 Task: Look for space in Oumé, Ivory Coast from 15th August, 2023 to 20th August, 2023 for 1 adult in price range Rs.5000 to Rs.10000. Place can be private room with 1  bedroom having 1 bed and 1 bathroom. Property type can be house, flat, guest house, hotel. Booking option can be shelf check-in. Required host language is English.
Action: Mouse moved to (368, 68)
Screenshot: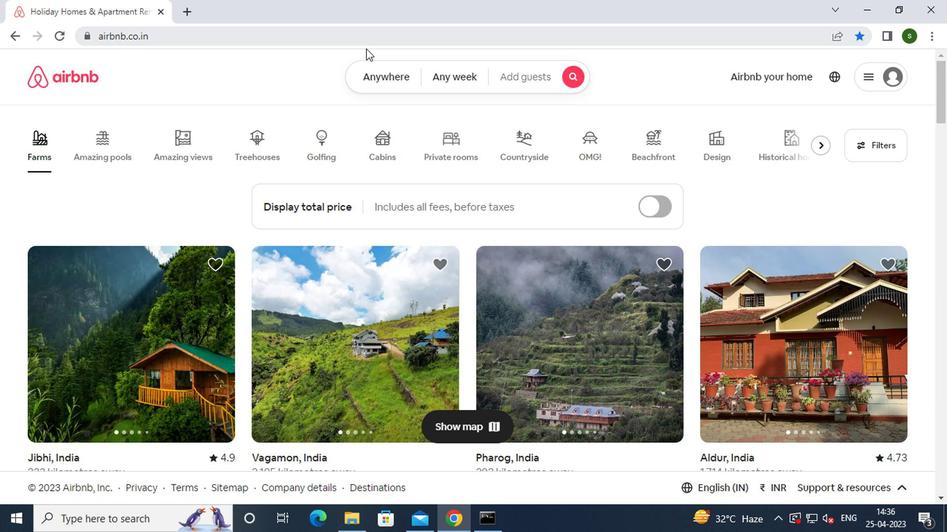 
Action: Mouse pressed left at (368, 68)
Screenshot: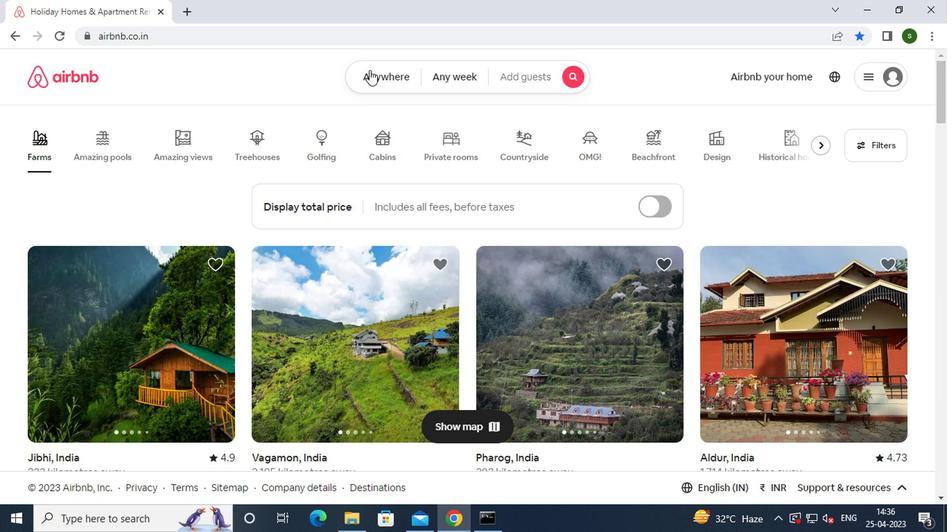 
Action: Mouse moved to (281, 119)
Screenshot: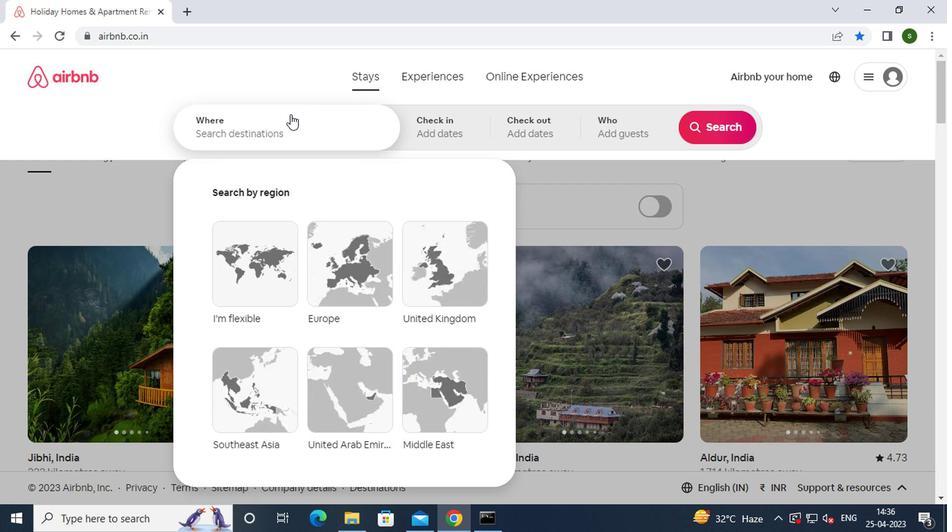 
Action: Mouse pressed left at (281, 119)
Screenshot: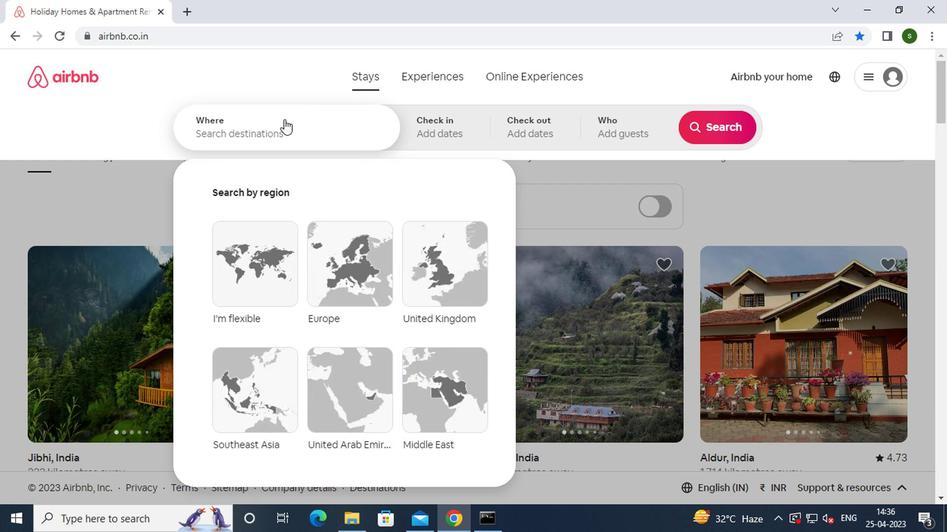 
Action: Key pressed o<Key.caps_lock>ume,<Key.space><Key.caps_lock>i<Key.caps_lock>vo
Screenshot: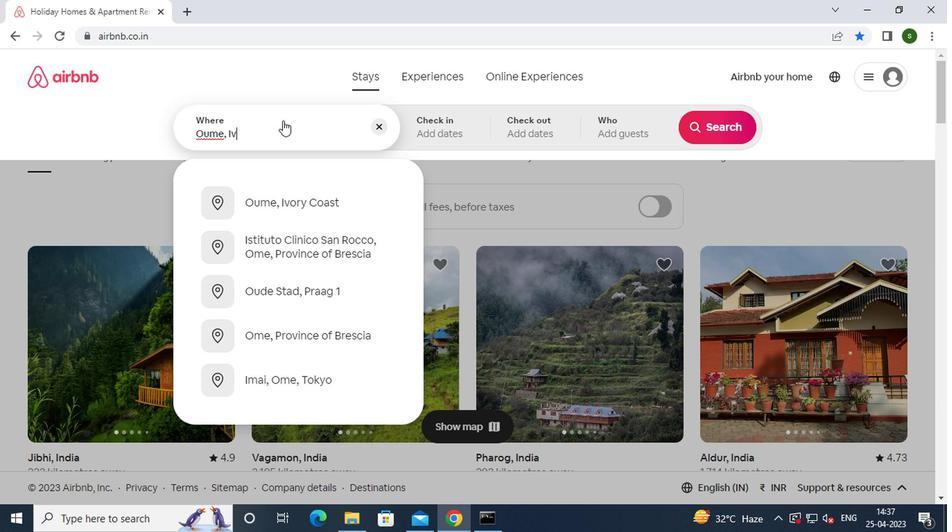 
Action: Mouse moved to (330, 195)
Screenshot: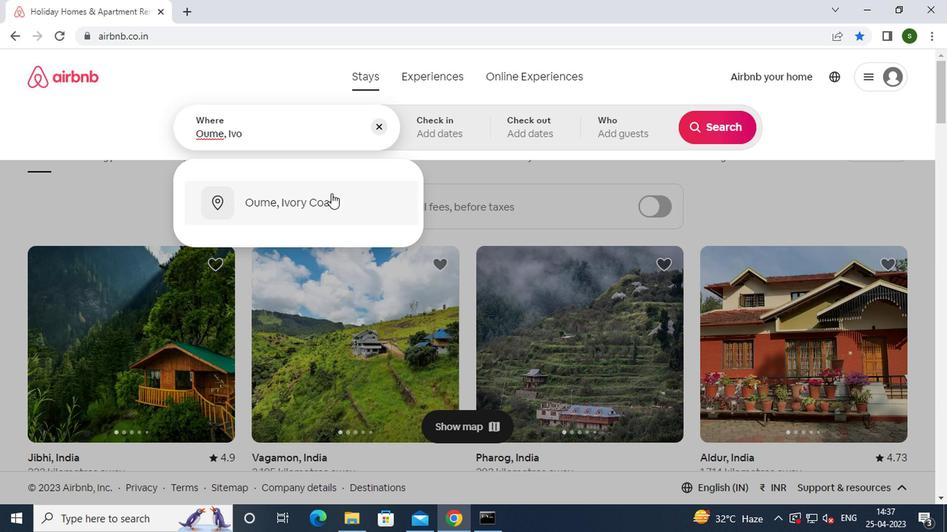 
Action: Mouse pressed left at (330, 195)
Screenshot: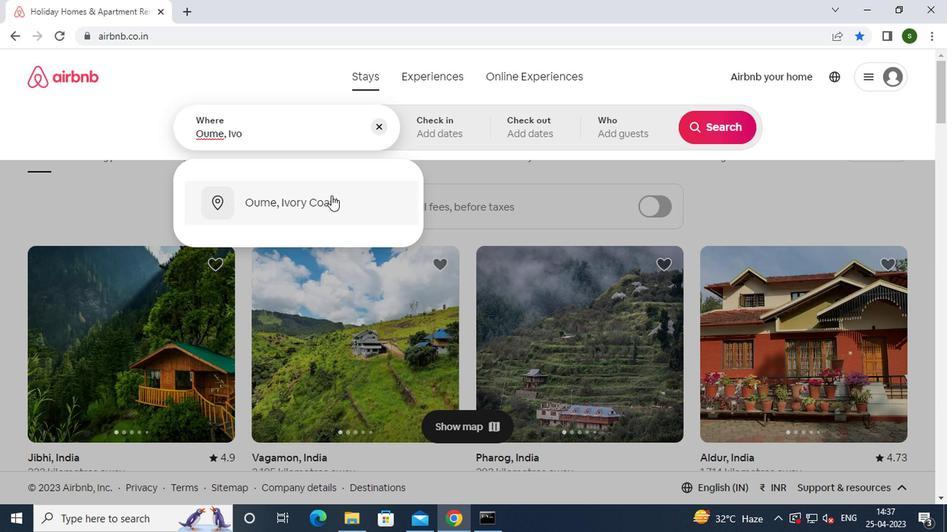 
Action: Mouse moved to (700, 242)
Screenshot: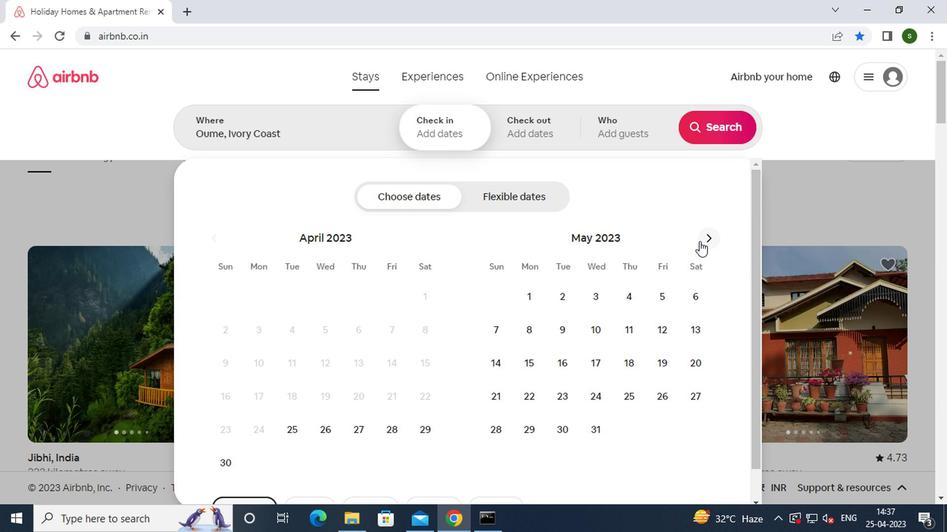 
Action: Mouse pressed left at (700, 242)
Screenshot: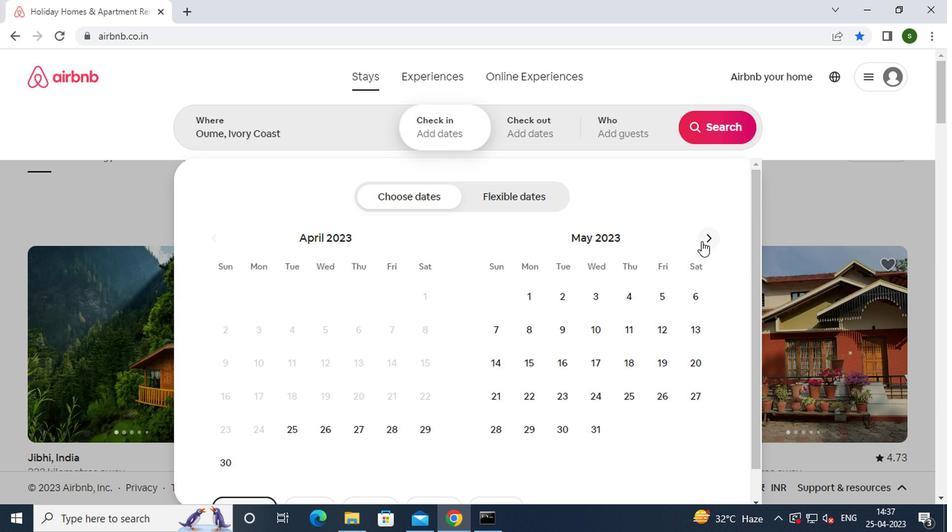 
Action: Mouse pressed left at (700, 242)
Screenshot: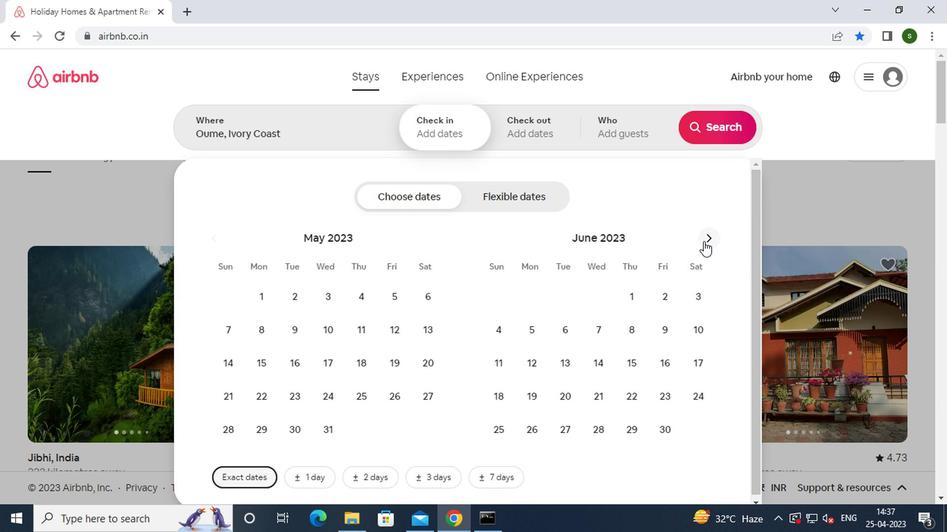 
Action: Mouse pressed left at (700, 242)
Screenshot: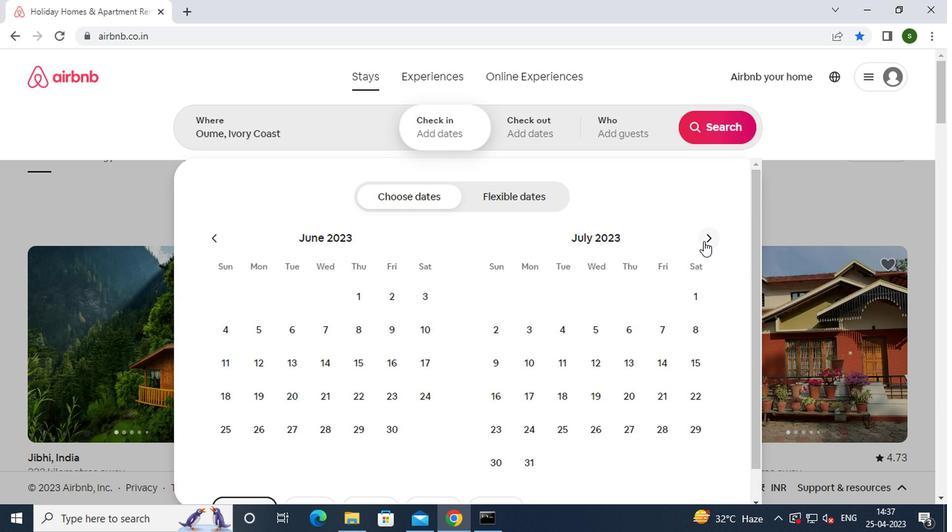 
Action: Mouse moved to (553, 349)
Screenshot: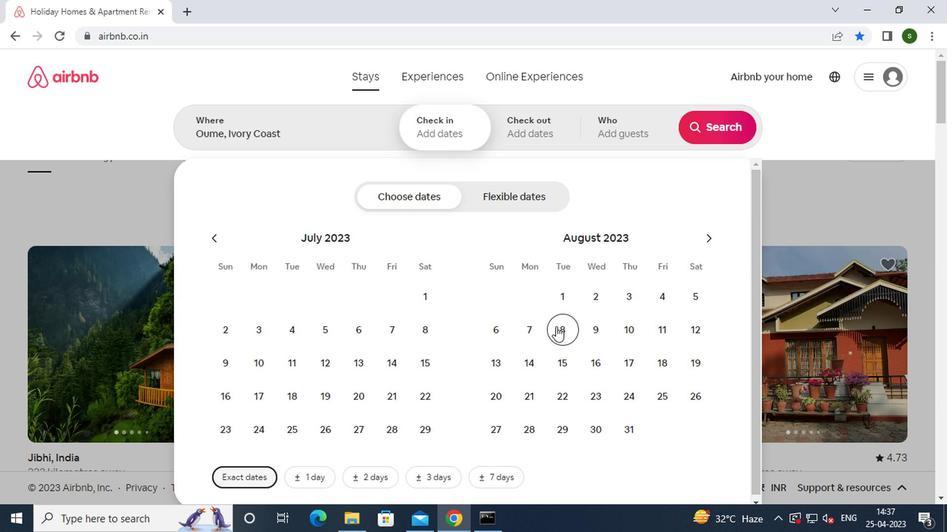 
Action: Mouse pressed left at (553, 349)
Screenshot: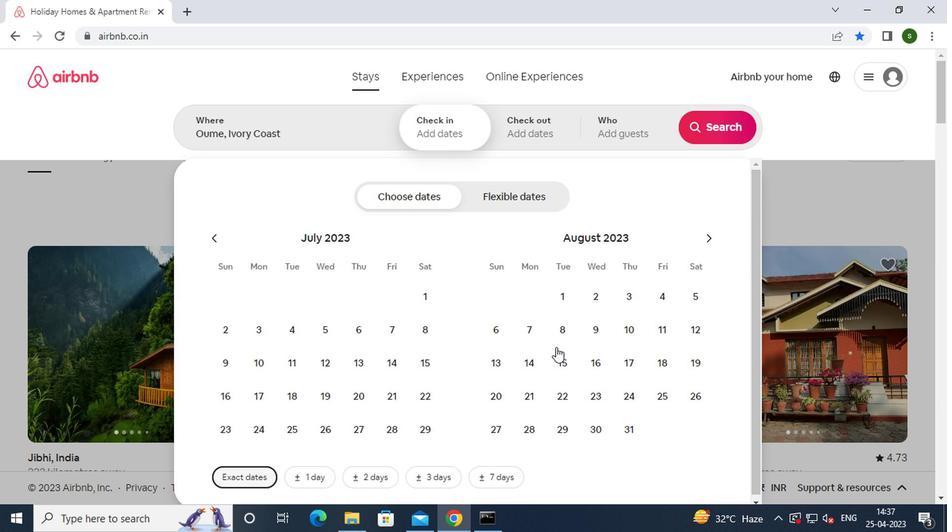 
Action: Mouse moved to (555, 358)
Screenshot: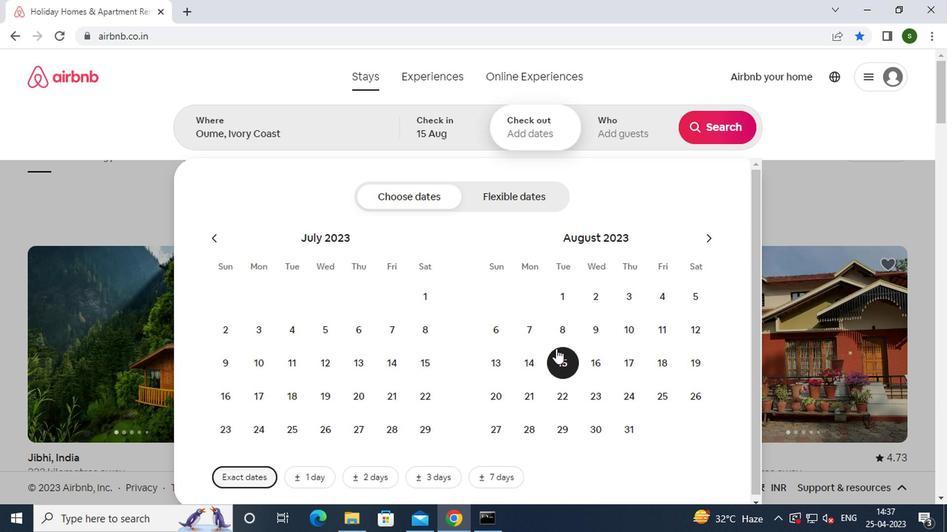 
Action: Mouse pressed left at (555, 358)
Screenshot: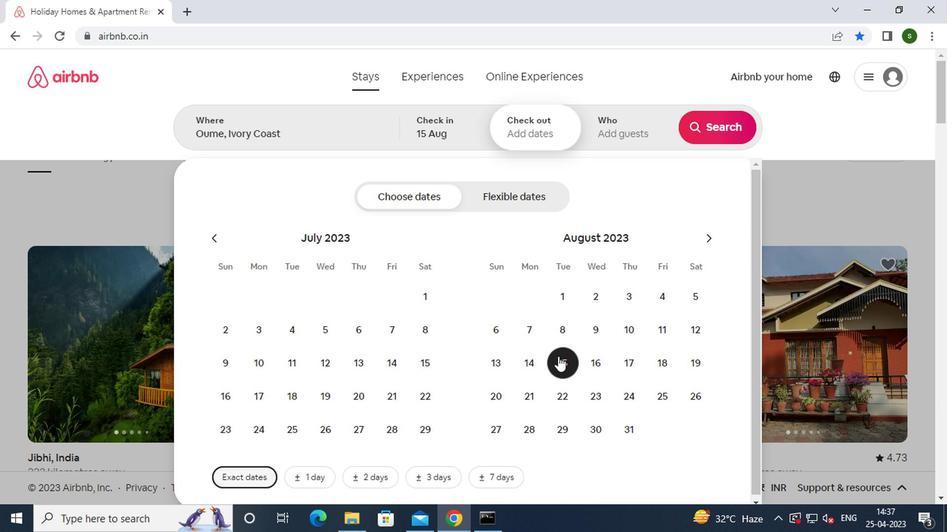 
Action: Mouse moved to (497, 392)
Screenshot: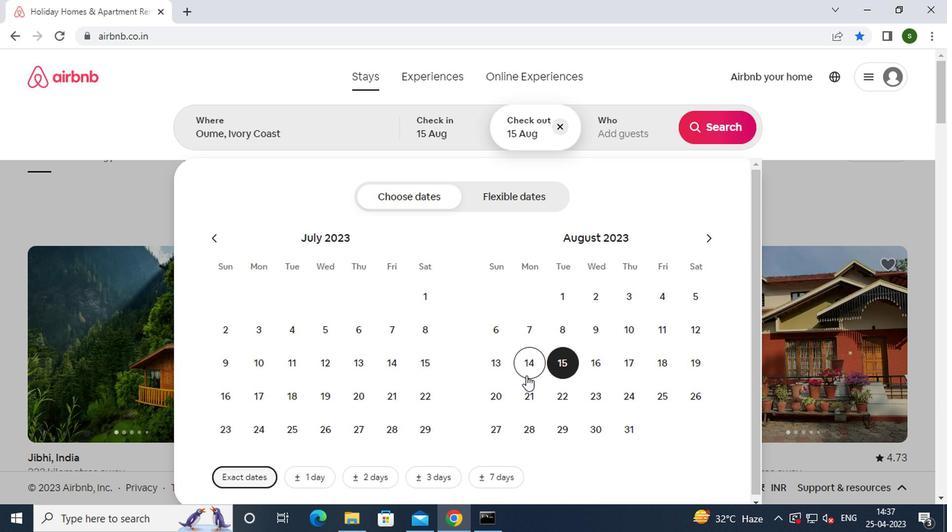 
Action: Mouse pressed left at (497, 392)
Screenshot: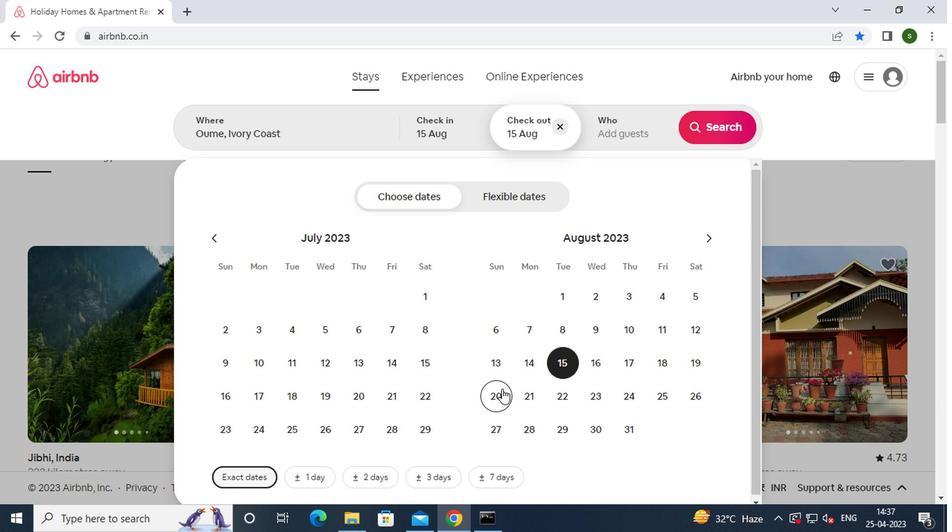 
Action: Mouse moved to (623, 131)
Screenshot: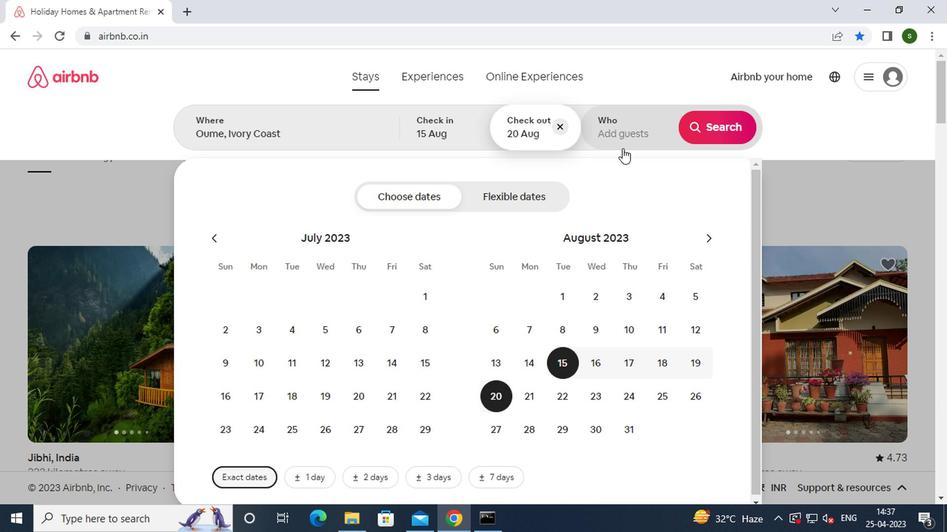 
Action: Mouse pressed left at (623, 131)
Screenshot: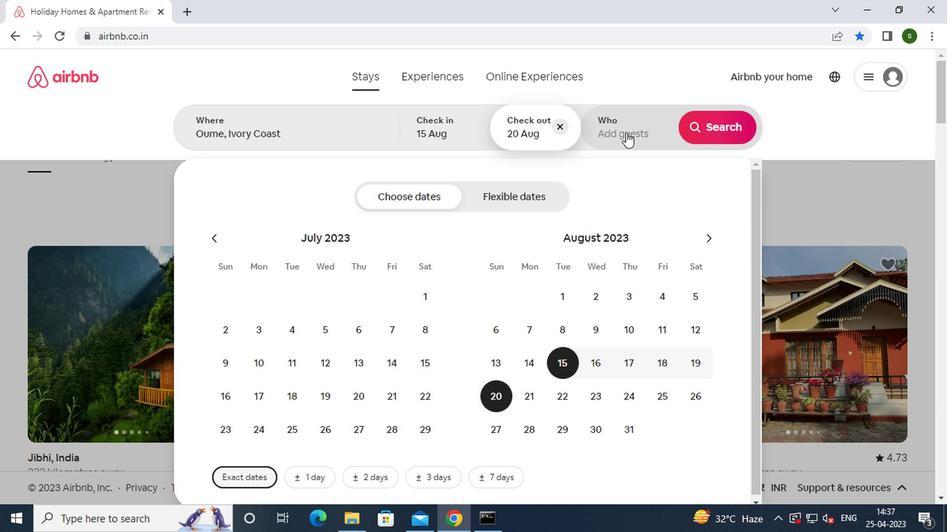 
Action: Mouse moved to (722, 206)
Screenshot: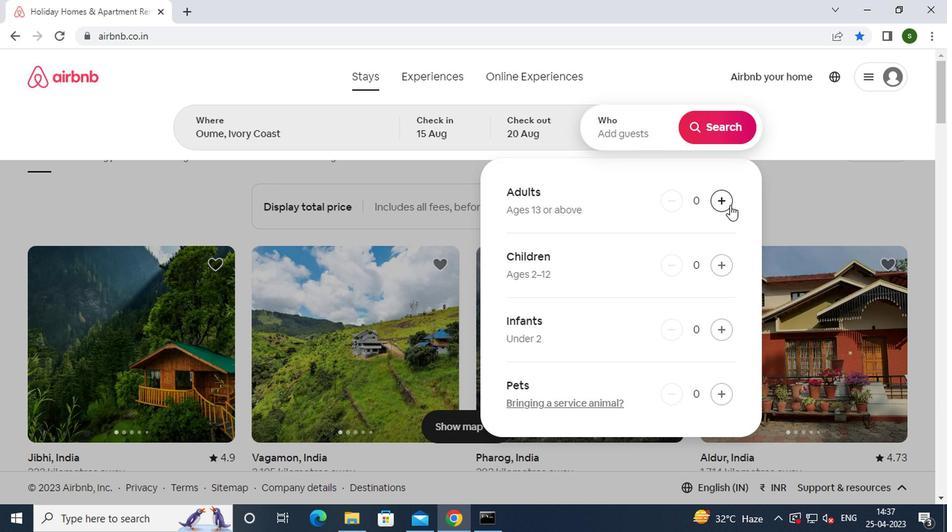 
Action: Mouse pressed left at (722, 206)
Screenshot: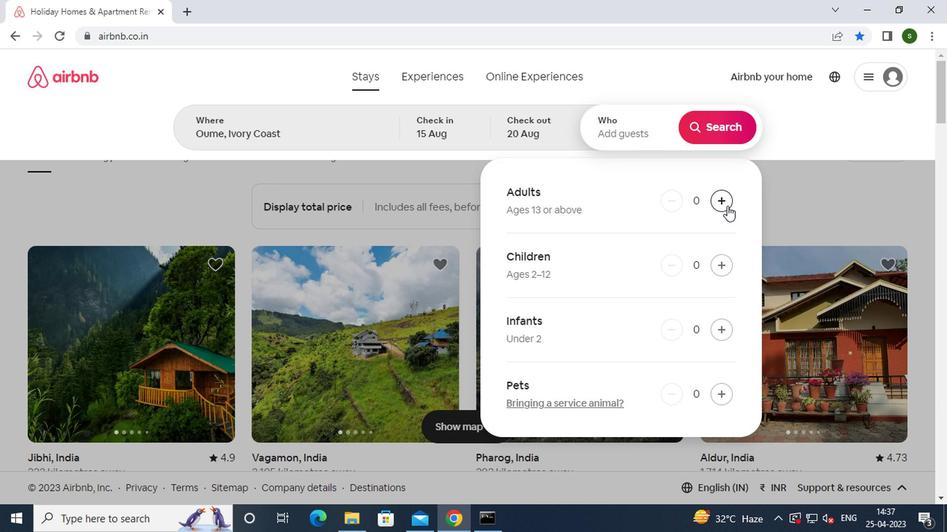 
Action: Mouse moved to (717, 117)
Screenshot: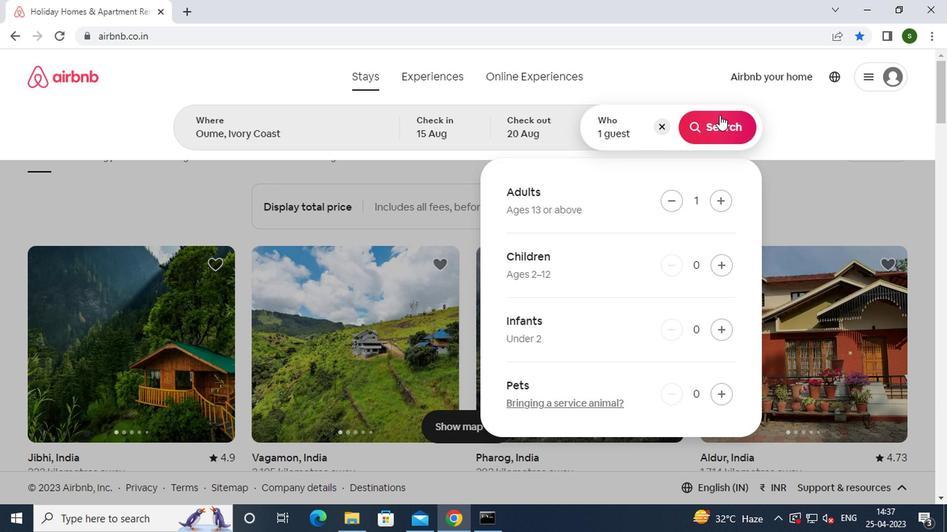 
Action: Mouse pressed left at (717, 117)
Screenshot: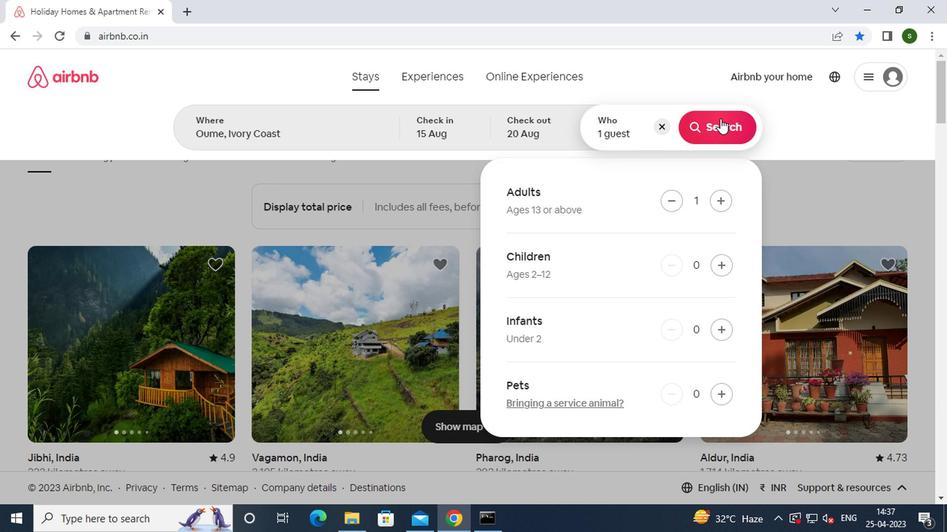 
Action: Mouse moved to (874, 126)
Screenshot: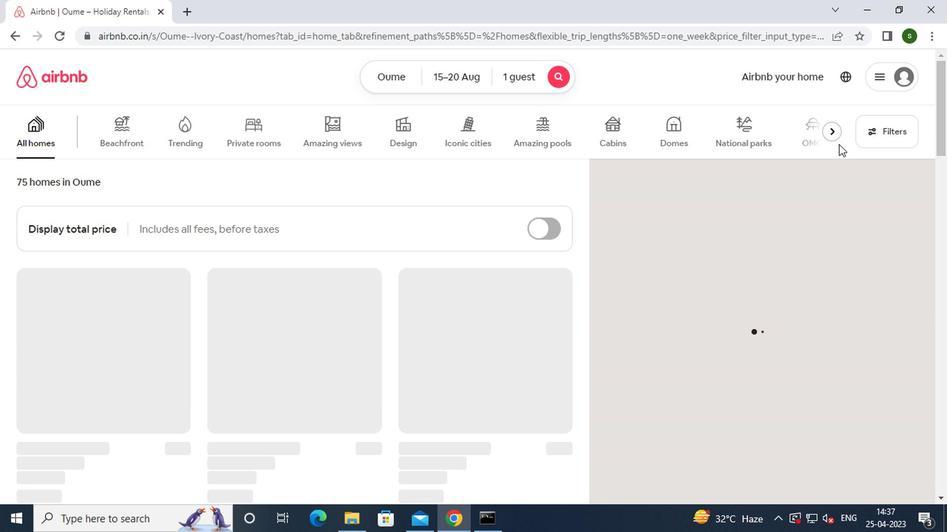 
Action: Mouse pressed left at (874, 126)
Screenshot: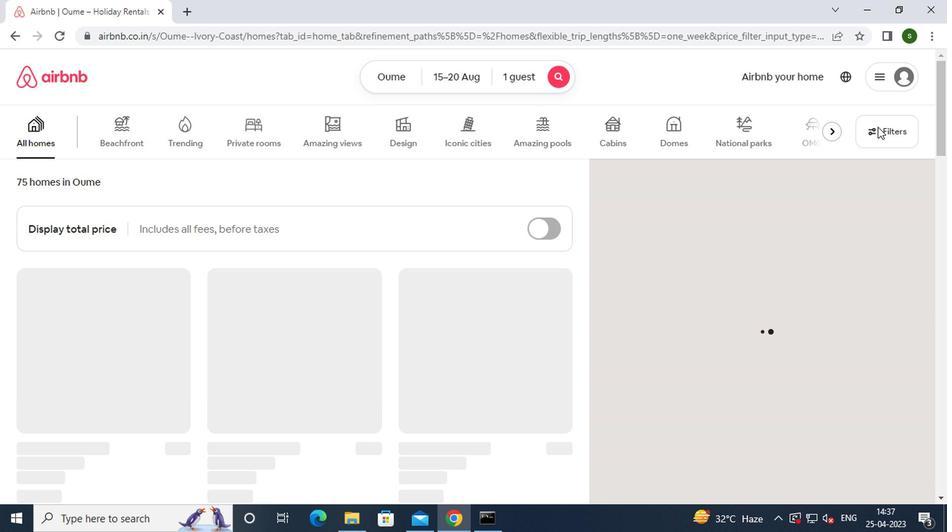 
Action: Mouse moved to (300, 317)
Screenshot: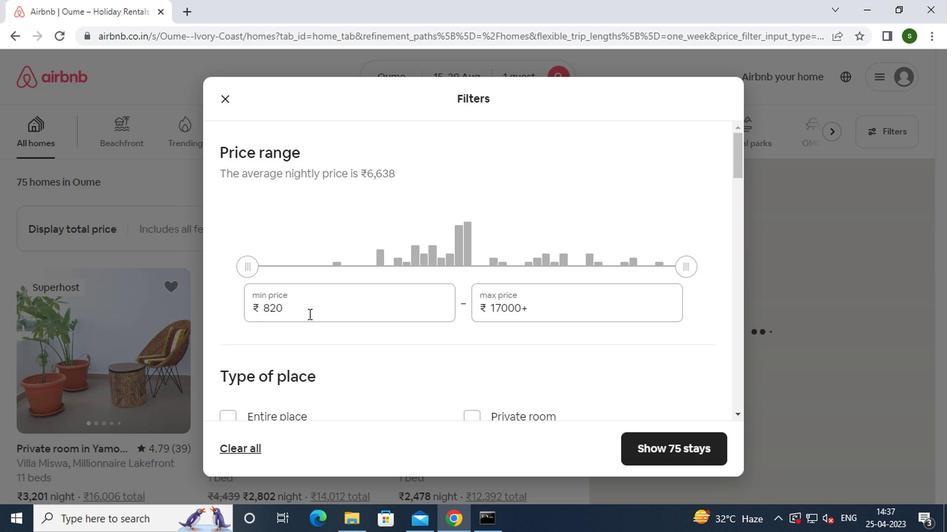 
Action: Mouse pressed left at (300, 317)
Screenshot: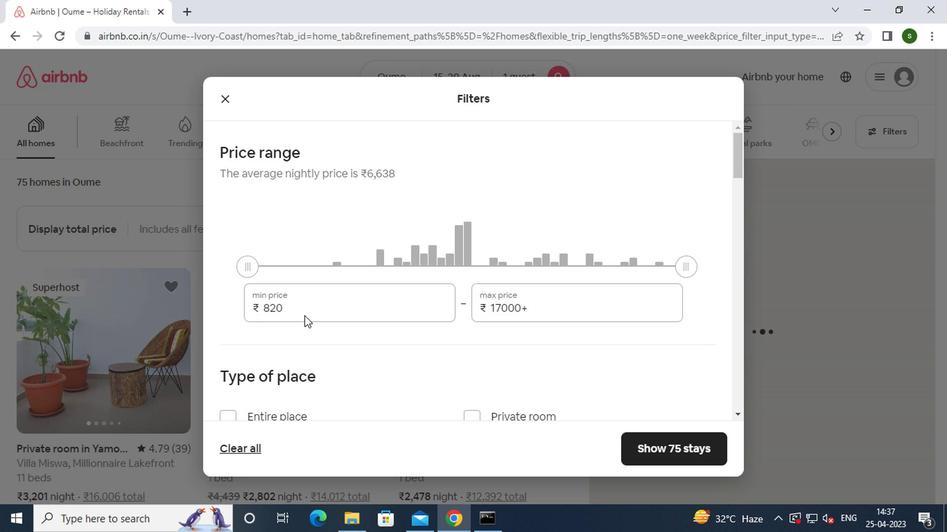 
Action: Mouse moved to (299, 317)
Screenshot: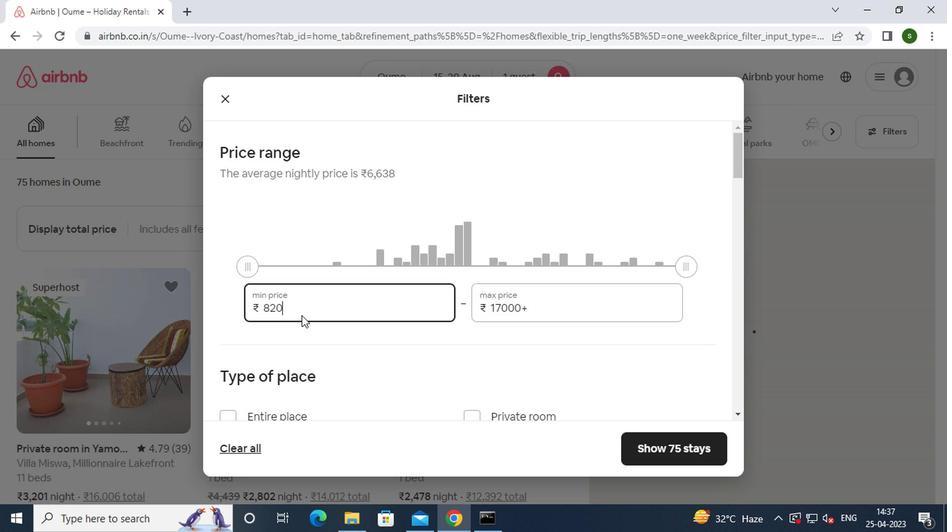 
Action: Key pressed <Key.backspace><Key.backspace><Key.backspace><Key.backspace><Key.backspace><Key.backspace><Key.backspace><Key.backspace>5000
Screenshot: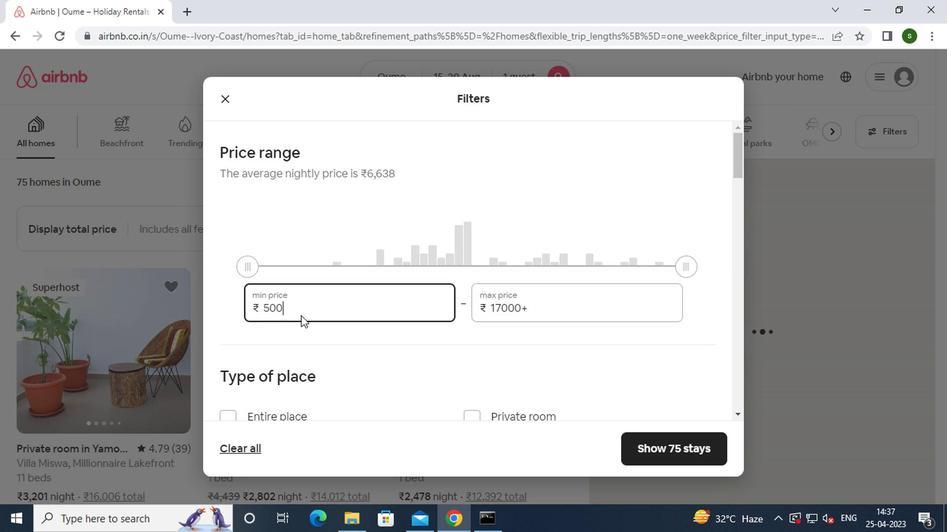 
Action: Mouse moved to (533, 308)
Screenshot: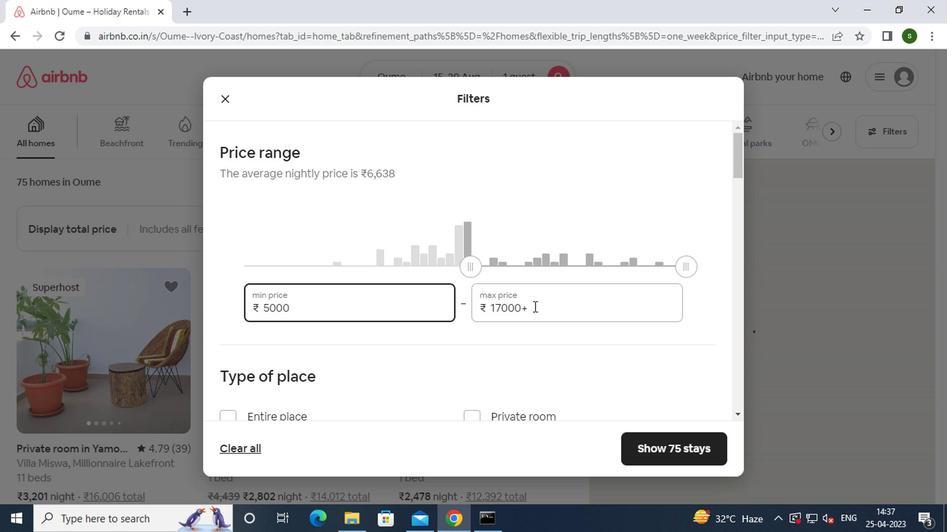 
Action: Mouse pressed left at (533, 308)
Screenshot: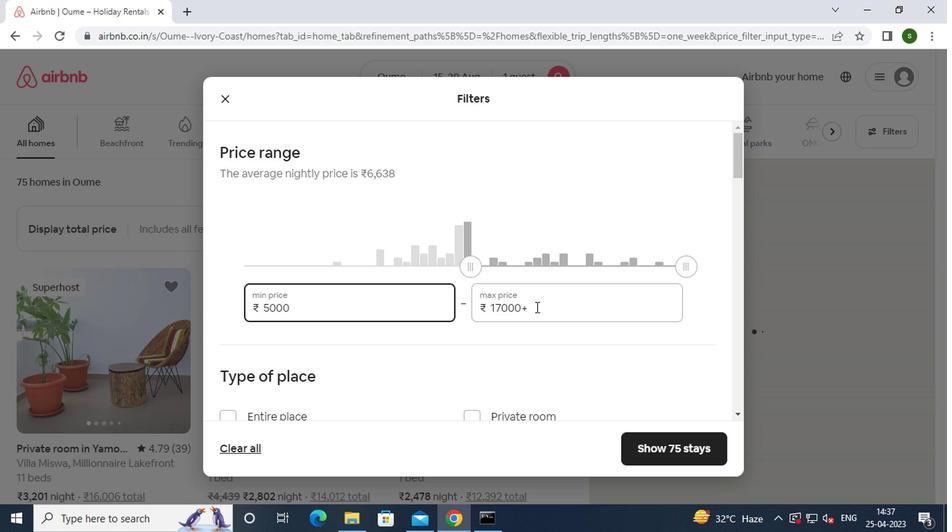 
Action: Key pressed <Key.backspace><Key.backspace><Key.backspace><Key.backspace><Key.backspace><Key.backspace><Key.backspace><Key.backspace><Key.backspace><Key.backspace><Key.backspace>10000
Screenshot: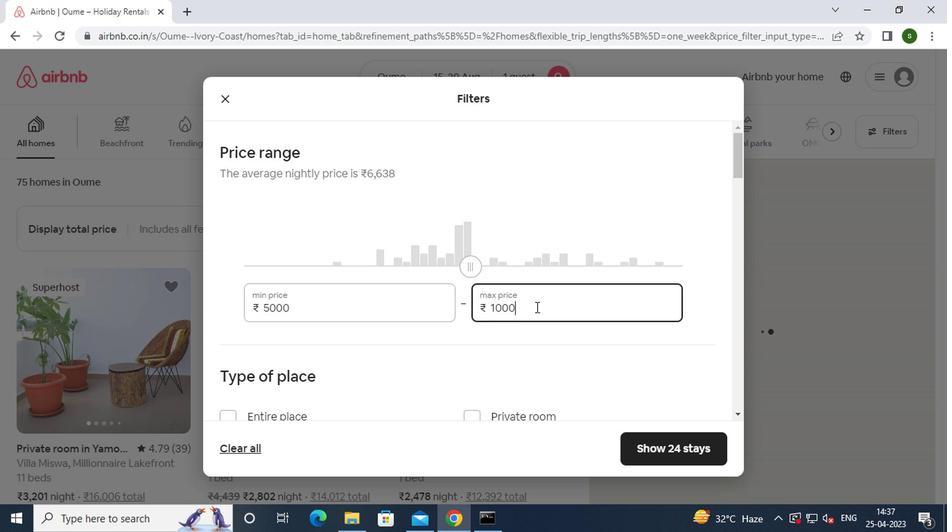 
Action: Mouse moved to (282, 396)
Screenshot: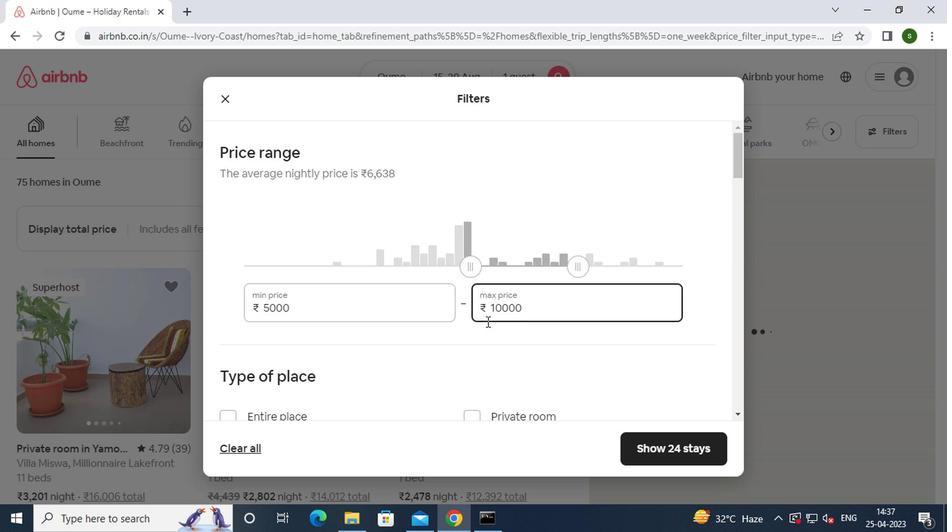 
Action: Mouse scrolled (282, 395) with delta (0, 0)
Screenshot: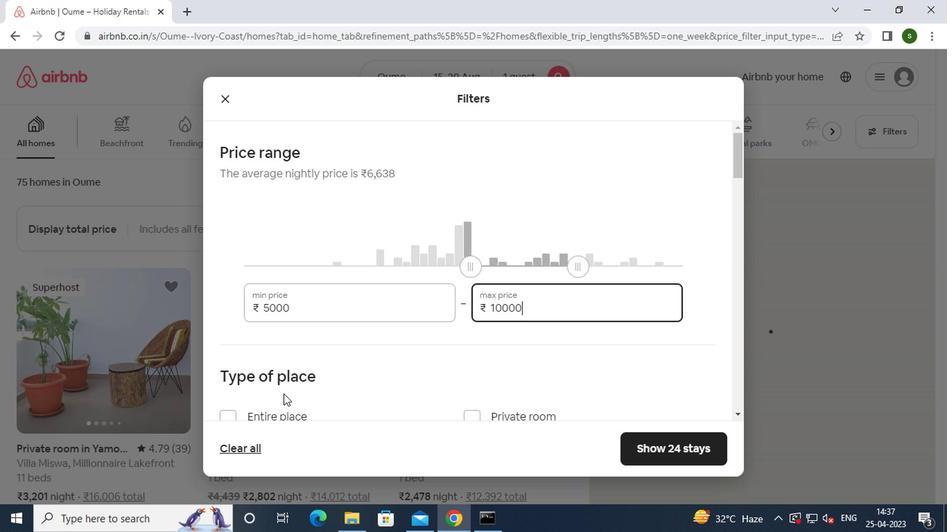 
Action: Mouse scrolled (282, 395) with delta (0, 0)
Screenshot: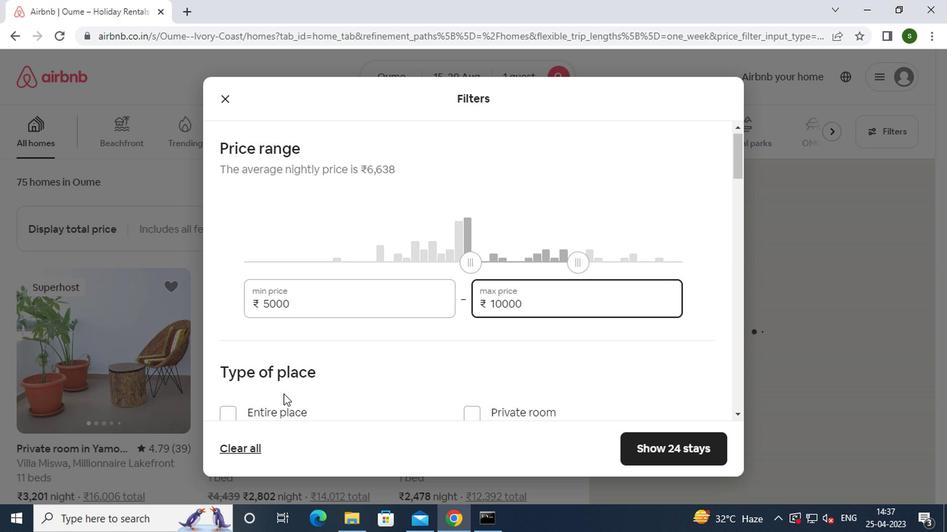 
Action: Mouse moved to (470, 285)
Screenshot: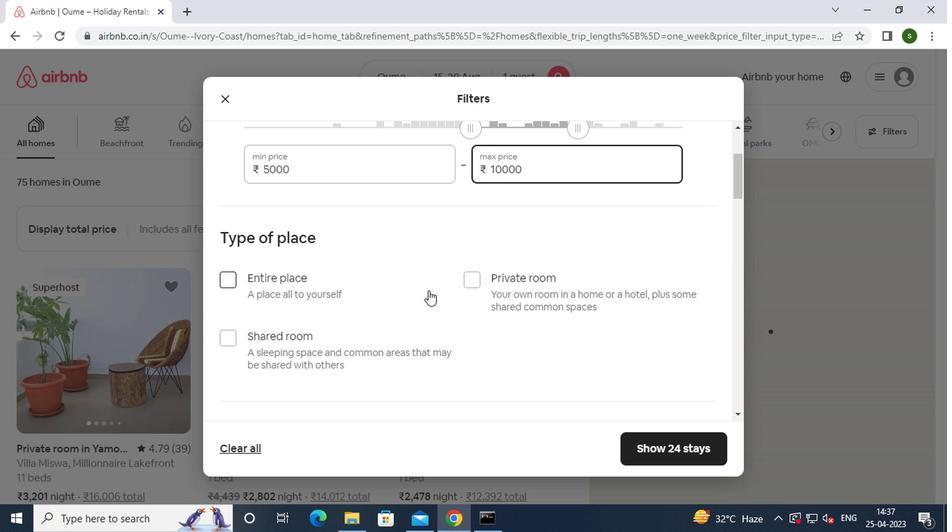 
Action: Mouse pressed left at (470, 285)
Screenshot: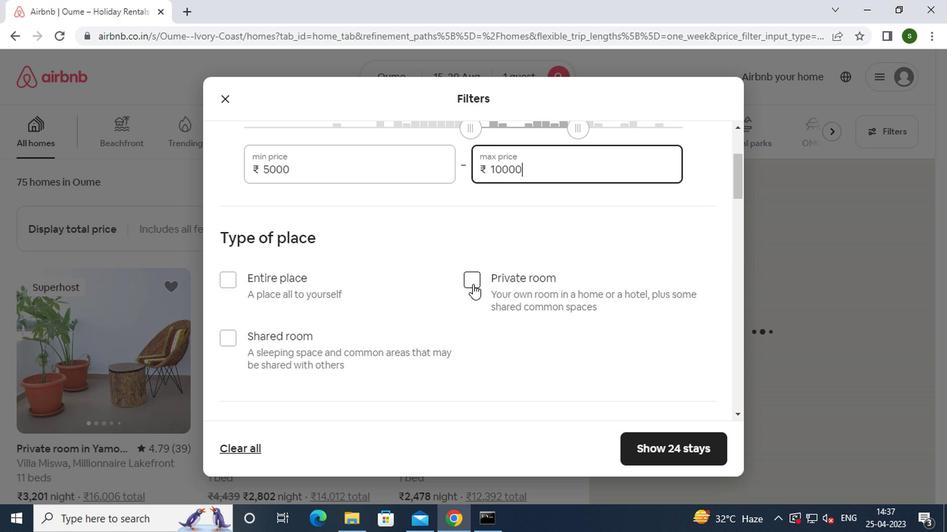 
Action: Mouse moved to (406, 305)
Screenshot: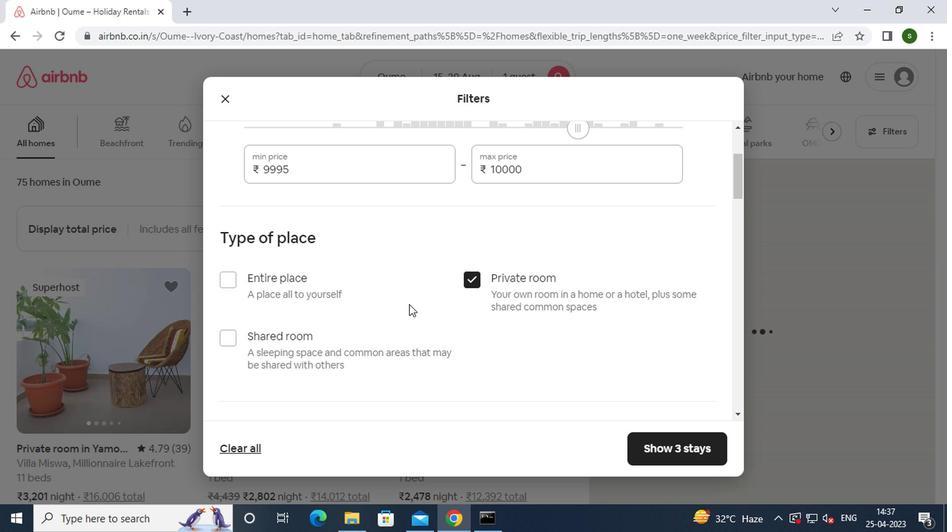 
Action: Mouse scrolled (406, 305) with delta (0, 0)
Screenshot: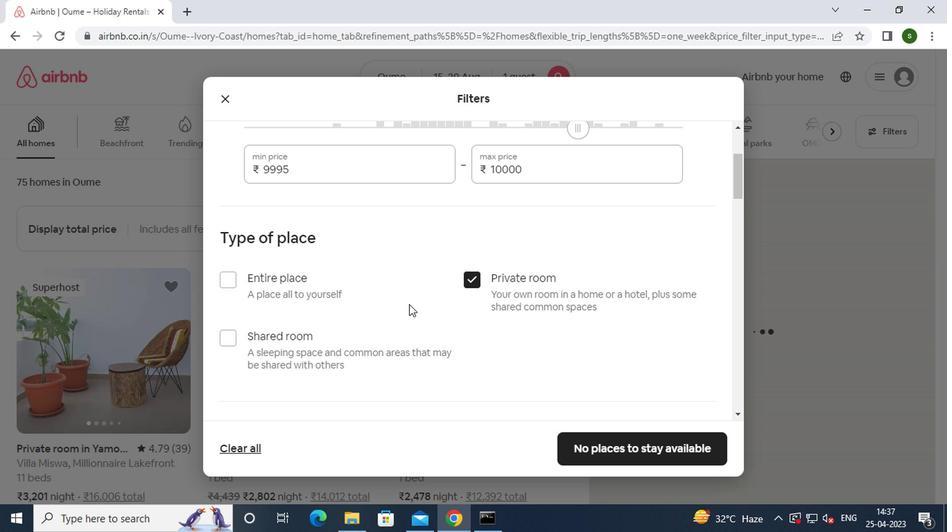 
Action: Mouse scrolled (406, 305) with delta (0, 0)
Screenshot: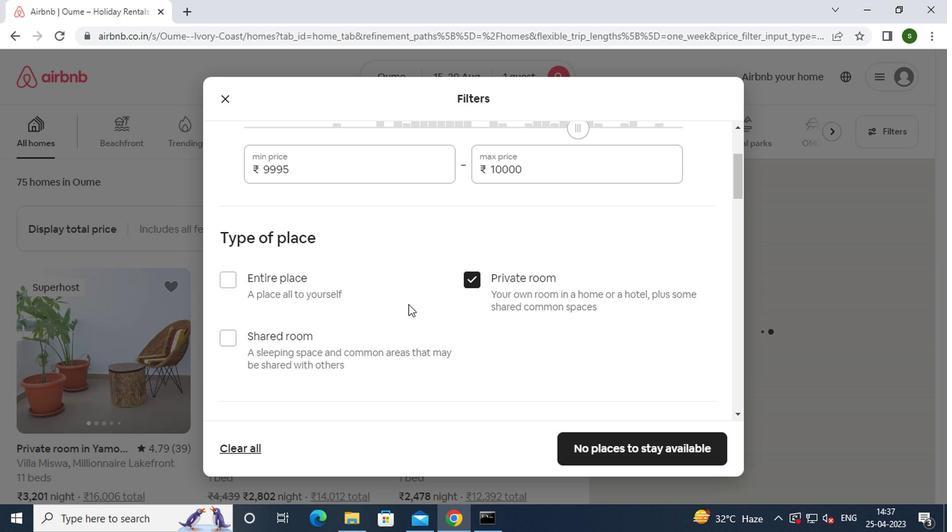 
Action: Mouse scrolled (406, 305) with delta (0, 0)
Screenshot: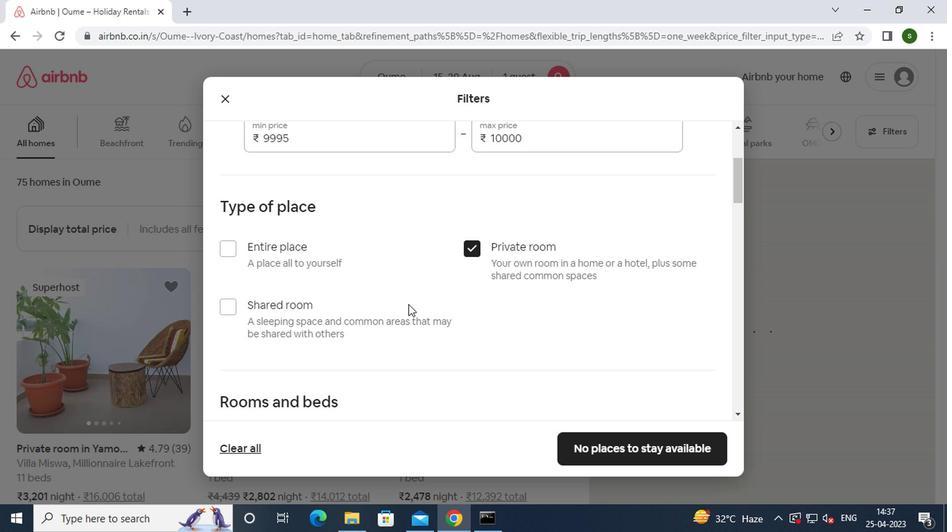 
Action: Mouse scrolled (406, 305) with delta (0, 0)
Screenshot: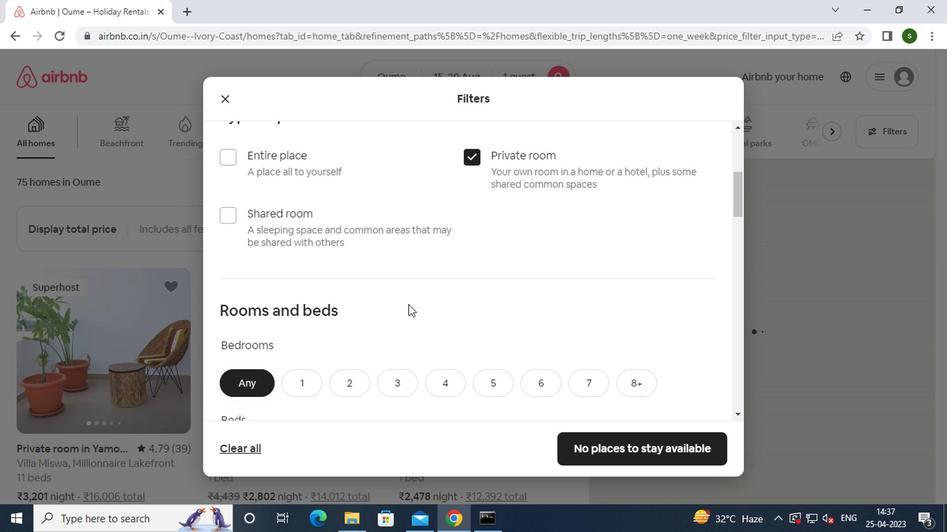 
Action: Mouse moved to (299, 234)
Screenshot: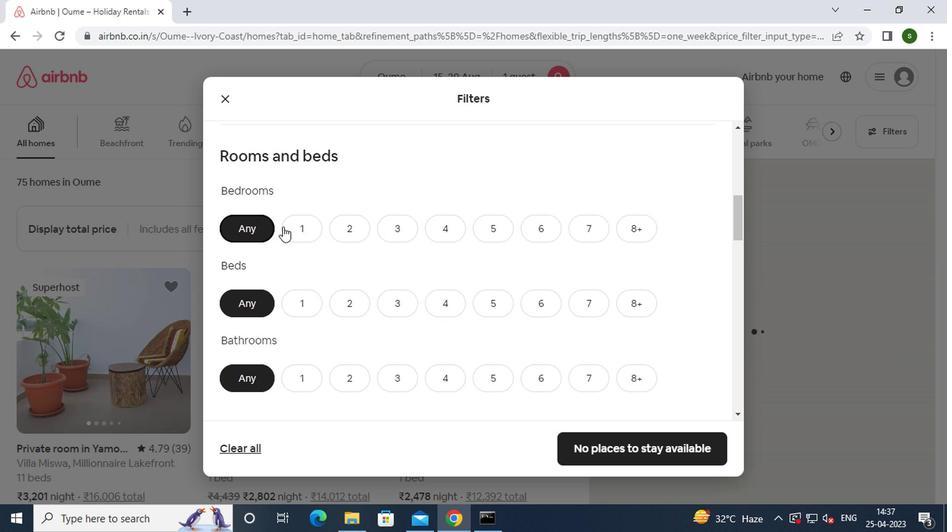 
Action: Mouse pressed left at (299, 234)
Screenshot: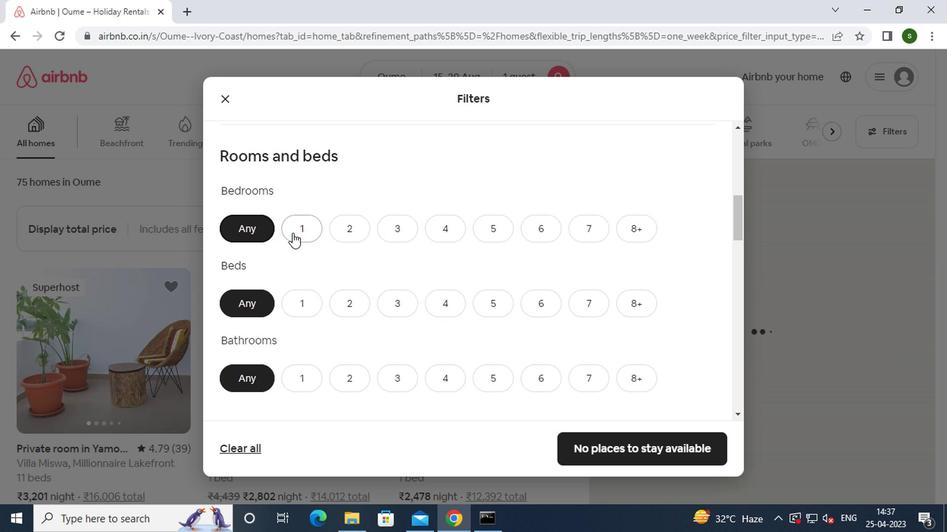 
Action: Mouse moved to (297, 304)
Screenshot: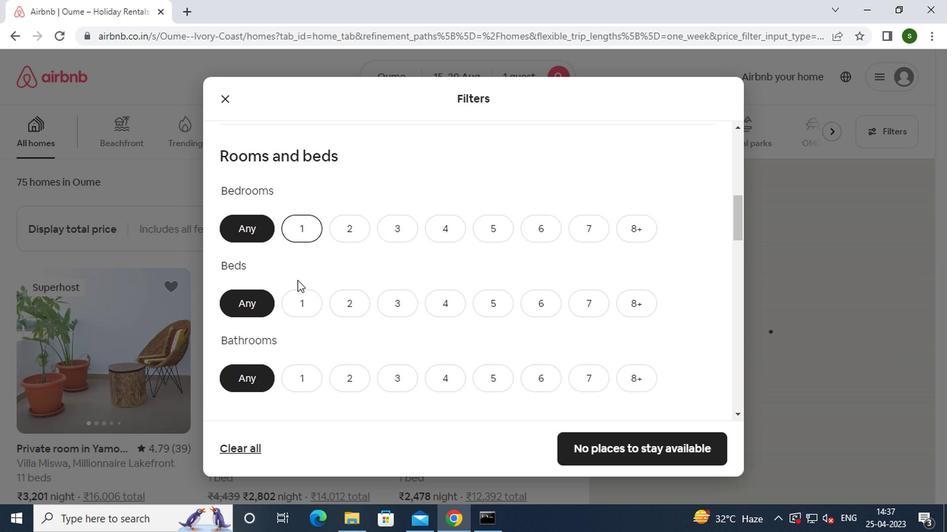 
Action: Mouse pressed left at (297, 304)
Screenshot: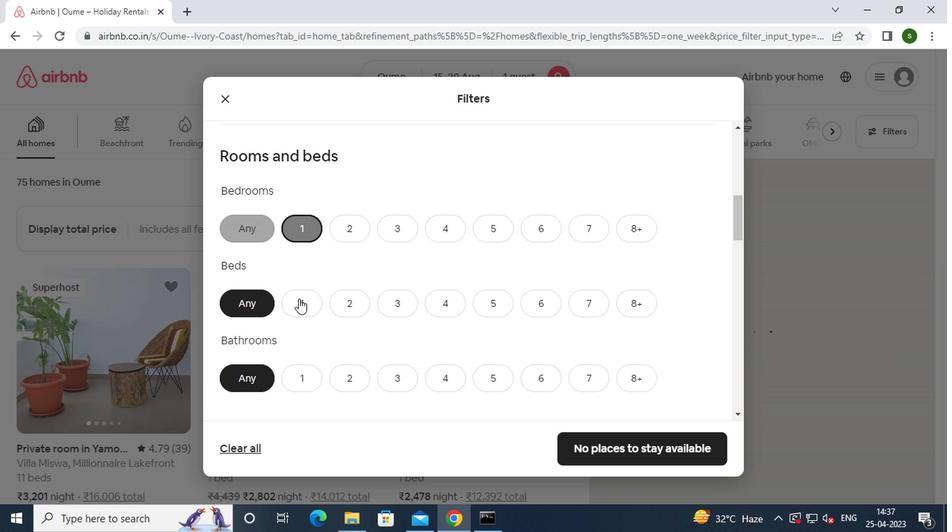 
Action: Mouse moved to (304, 391)
Screenshot: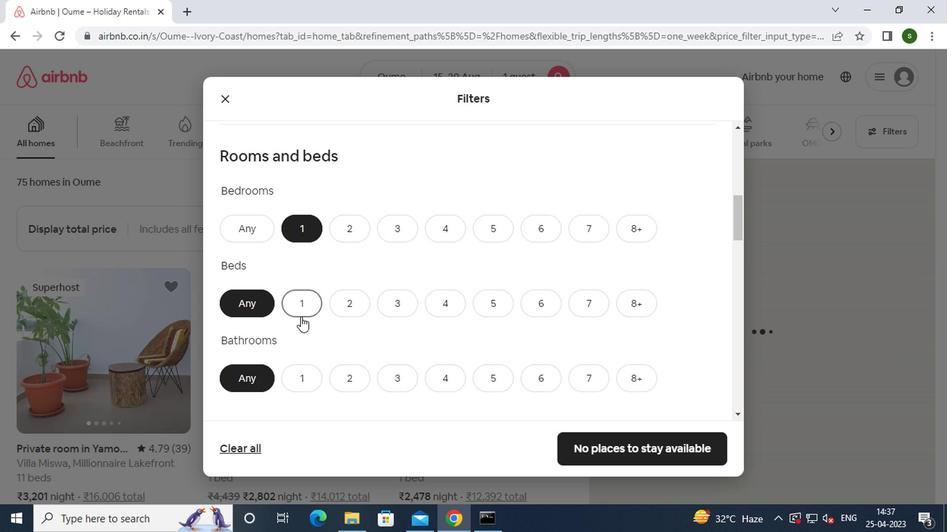 
Action: Mouse pressed left at (304, 391)
Screenshot: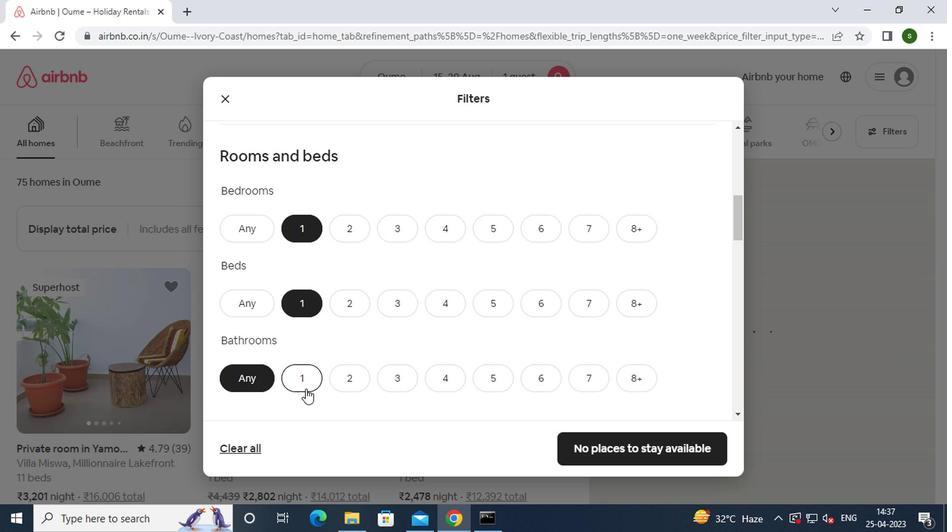 
Action: Mouse moved to (352, 340)
Screenshot: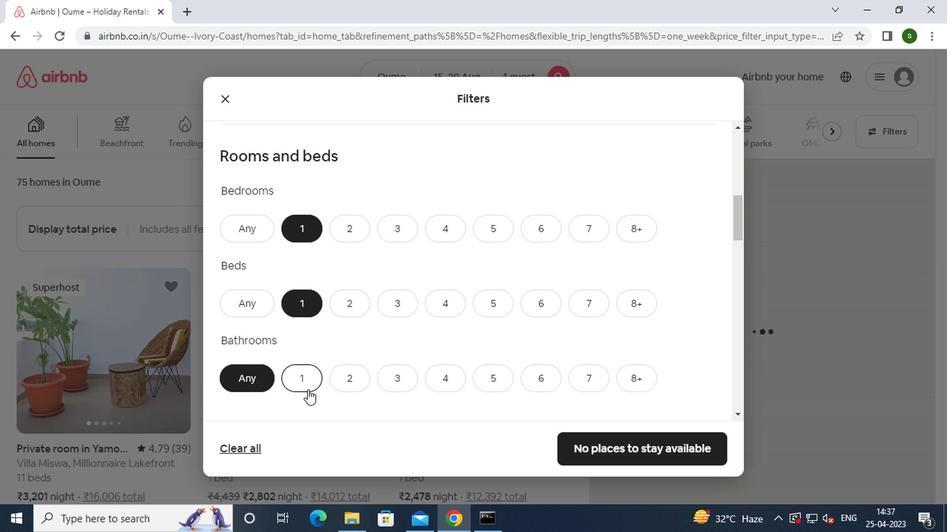 
Action: Mouse scrolled (352, 339) with delta (0, 0)
Screenshot: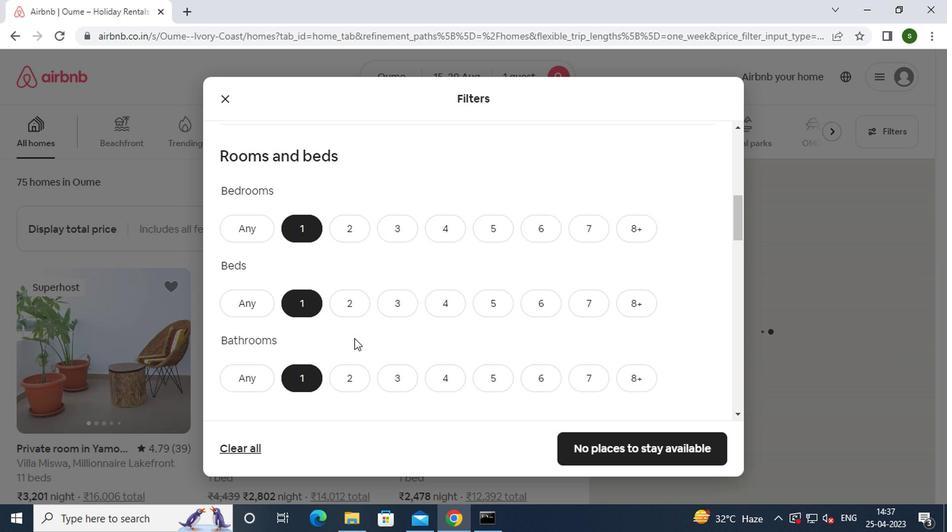 
Action: Mouse scrolled (352, 339) with delta (0, 0)
Screenshot: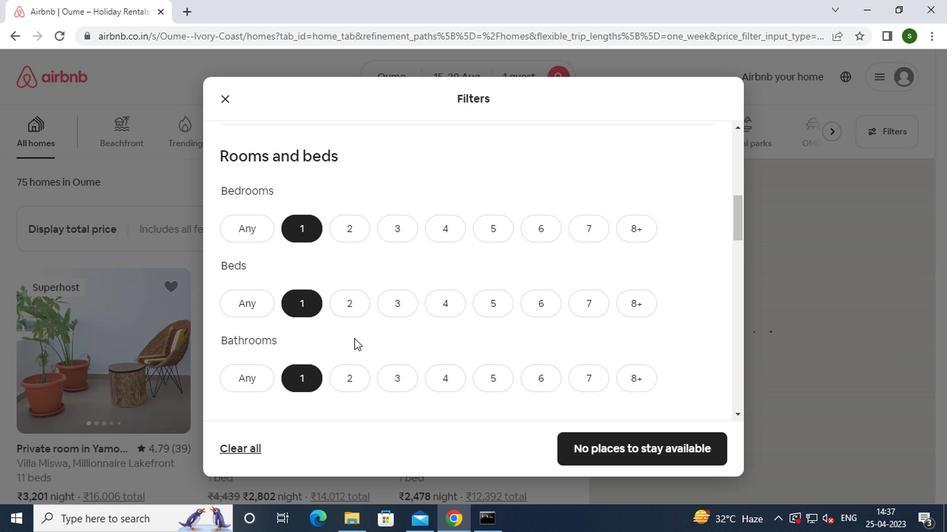 
Action: Mouse scrolled (352, 339) with delta (0, 0)
Screenshot: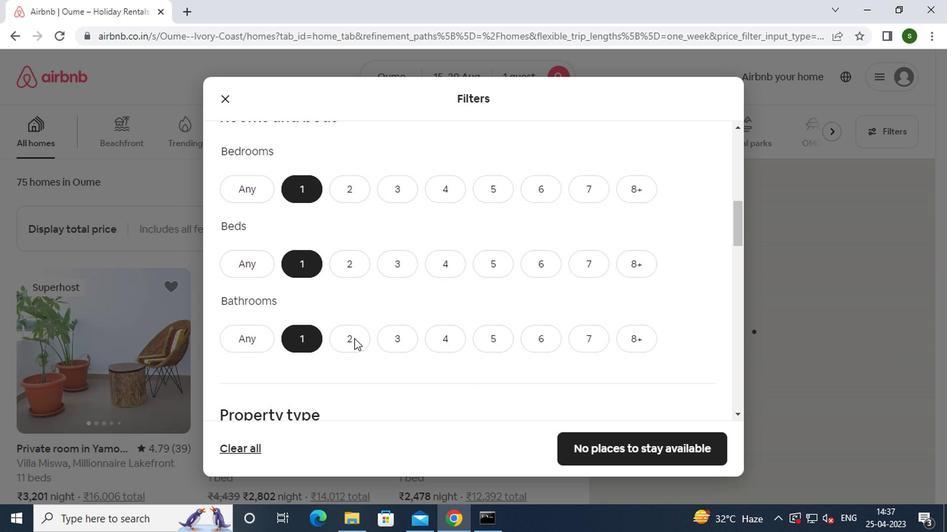 
Action: Mouse moved to (307, 319)
Screenshot: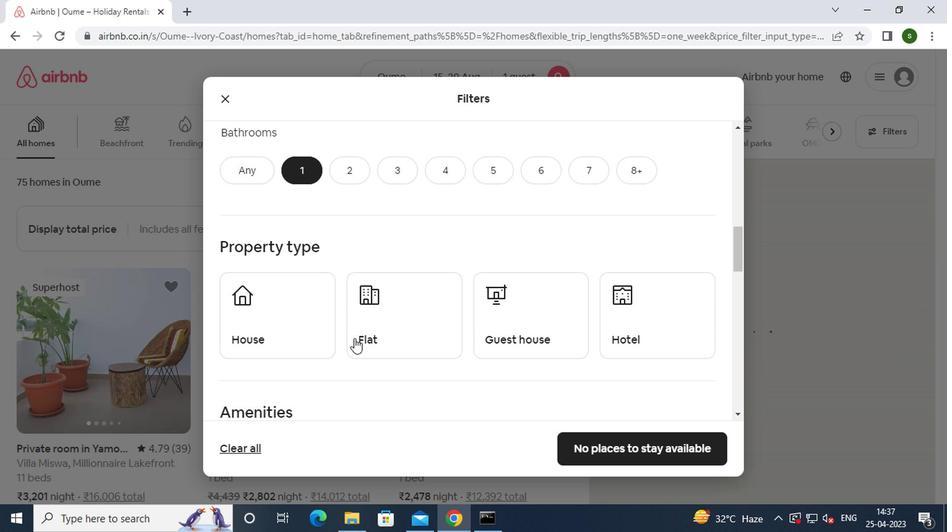 
Action: Mouse pressed left at (307, 319)
Screenshot: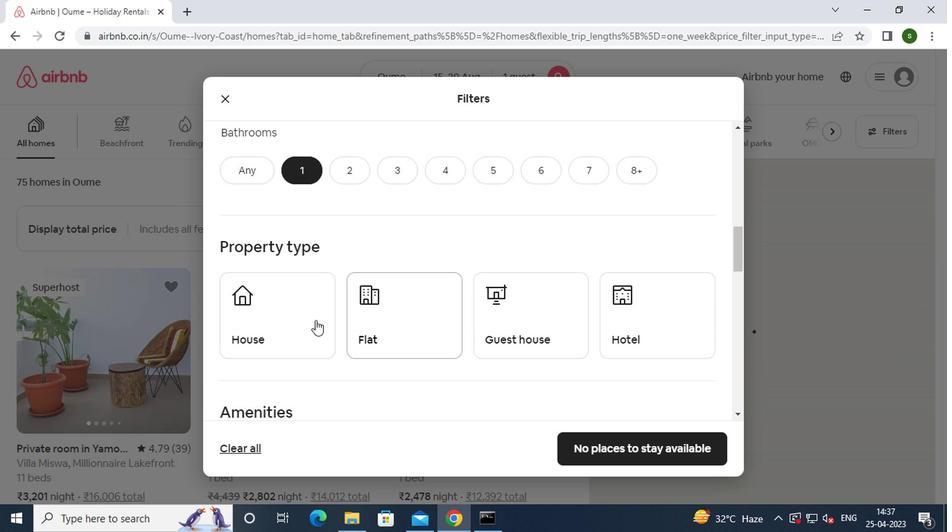 
Action: Mouse moved to (398, 308)
Screenshot: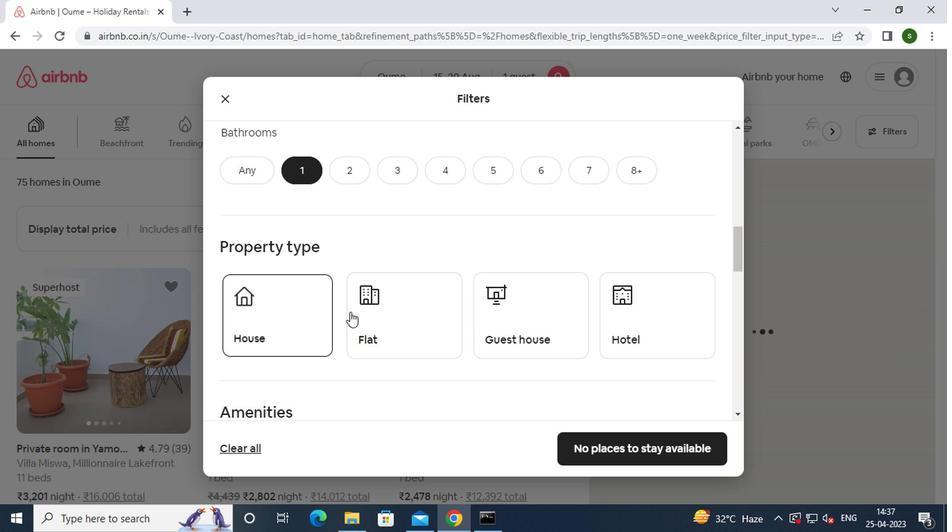 
Action: Mouse pressed left at (398, 308)
Screenshot: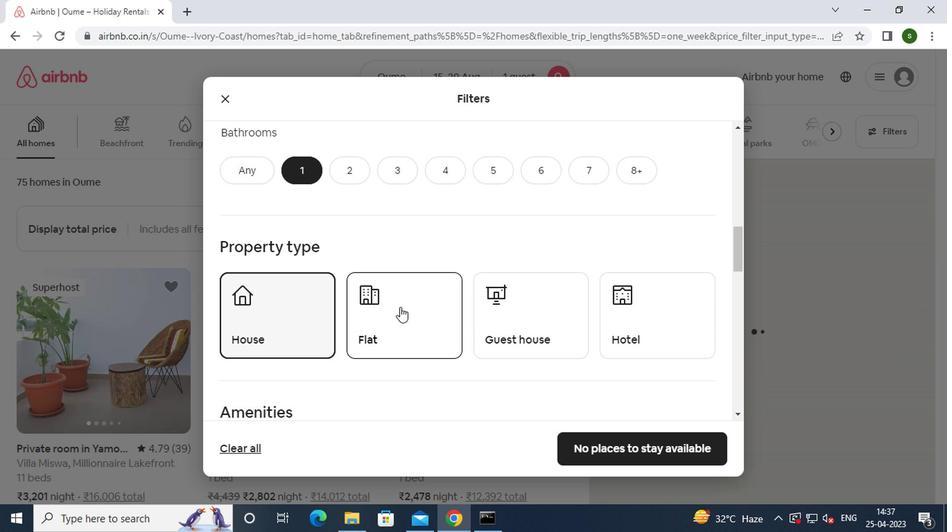 
Action: Mouse moved to (535, 329)
Screenshot: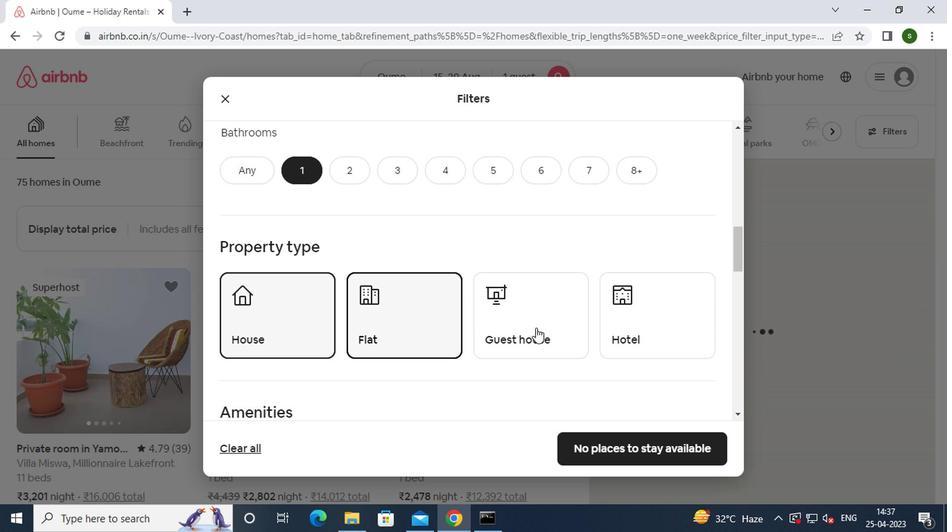 
Action: Mouse pressed left at (535, 329)
Screenshot: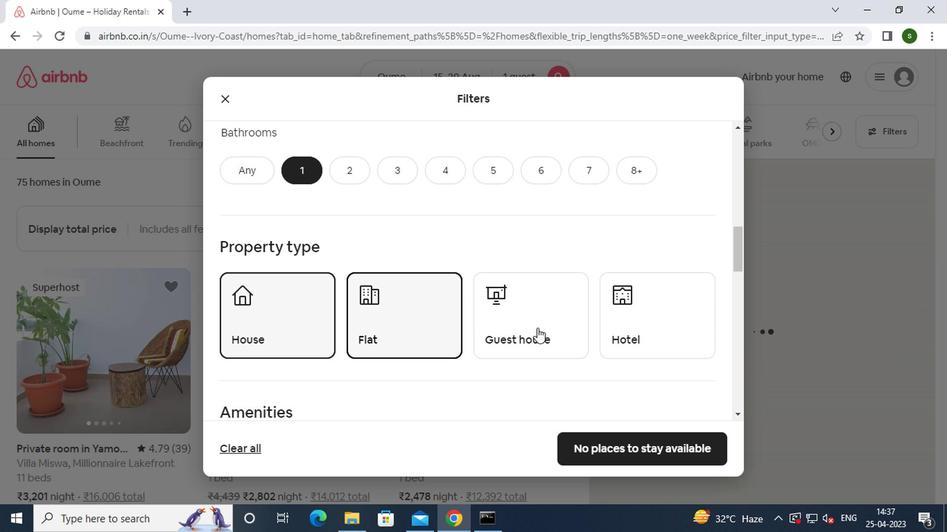 
Action: Mouse moved to (680, 330)
Screenshot: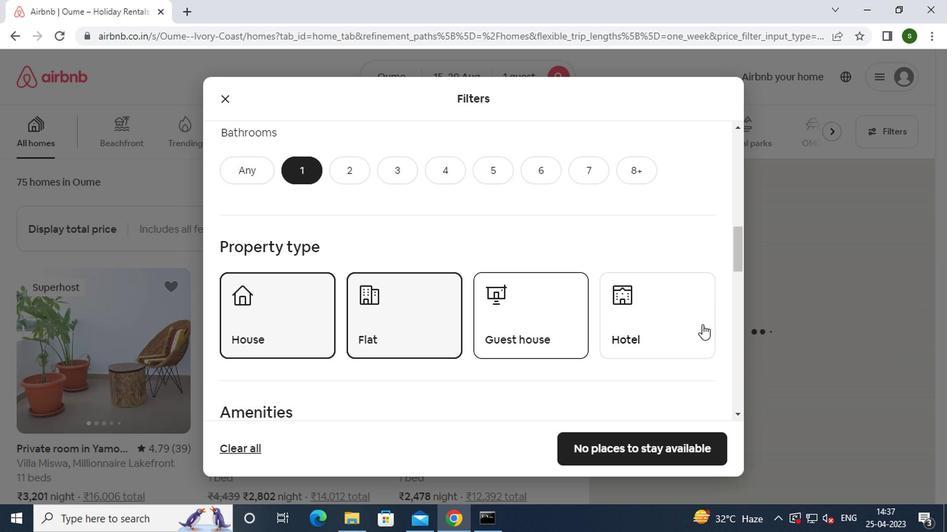 
Action: Mouse pressed left at (680, 330)
Screenshot: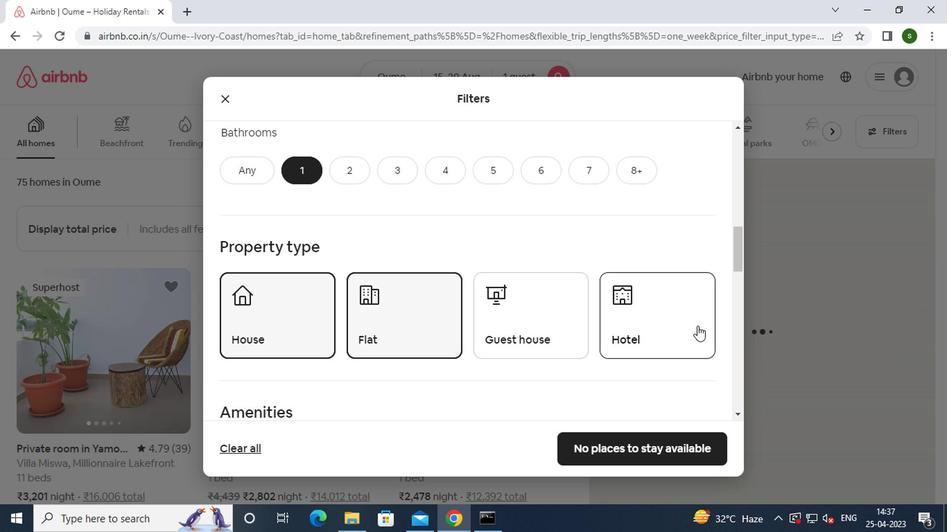 
Action: Mouse moved to (516, 347)
Screenshot: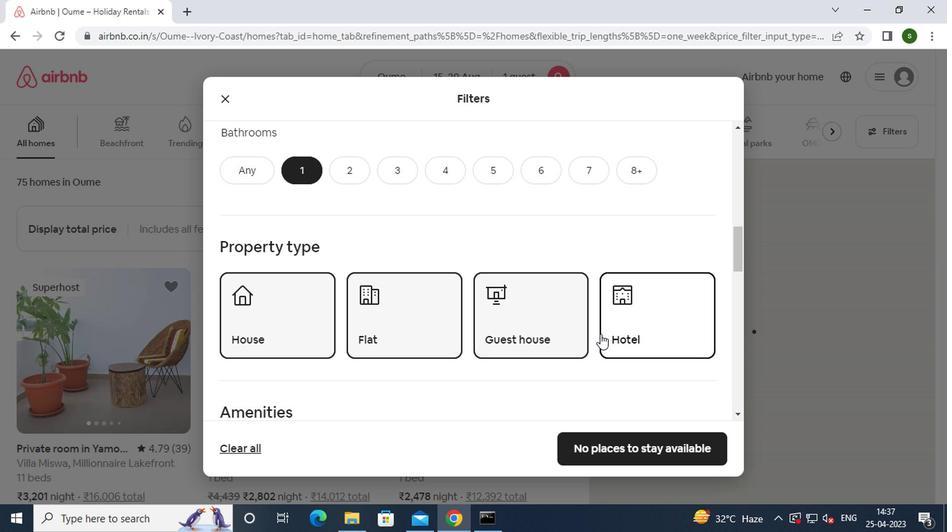
Action: Mouse scrolled (516, 347) with delta (0, 0)
Screenshot: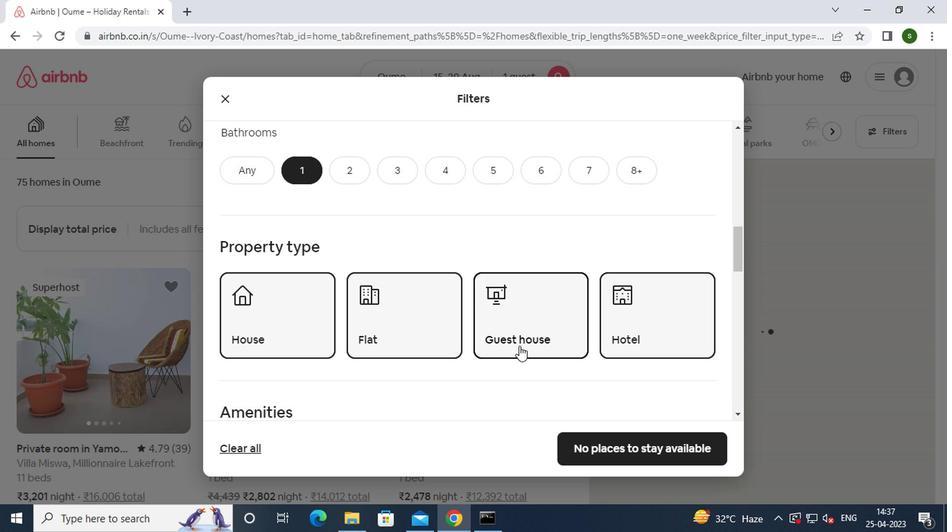 
Action: Mouse scrolled (516, 347) with delta (0, 0)
Screenshot: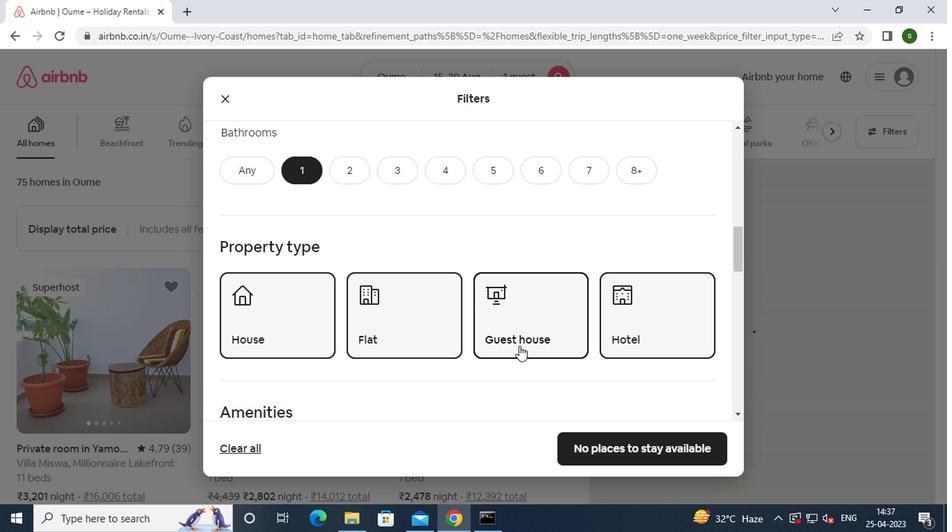 
Action: Mouse scrolled (516, 347) with delta (0, 0)
Screenshot: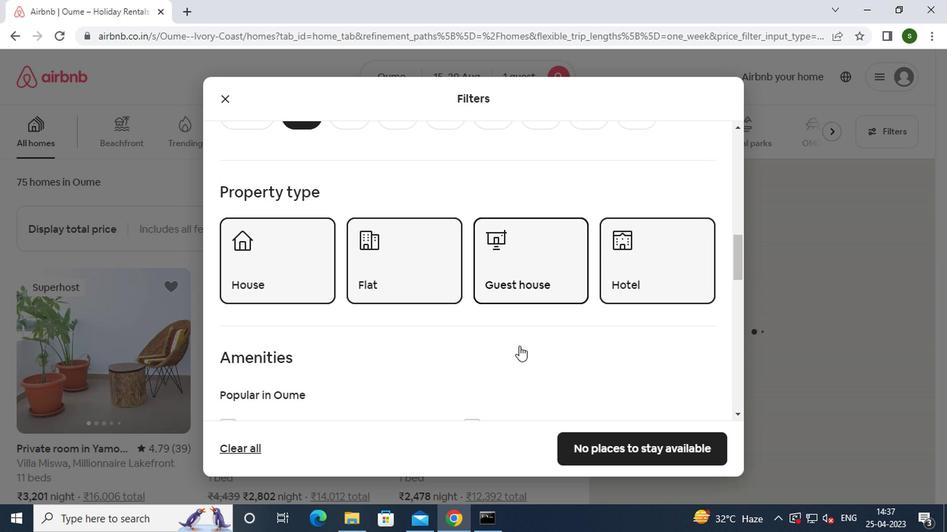
Action: Mouse scrolled (516, 347) with delta (0, 0)
Screenshot: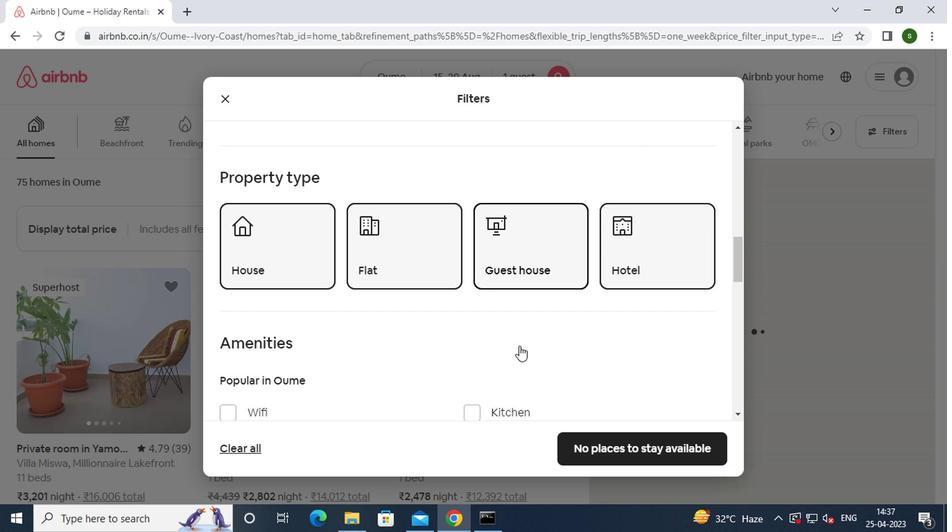 
Action: Mouse moved to (516, 343)
Screenshot: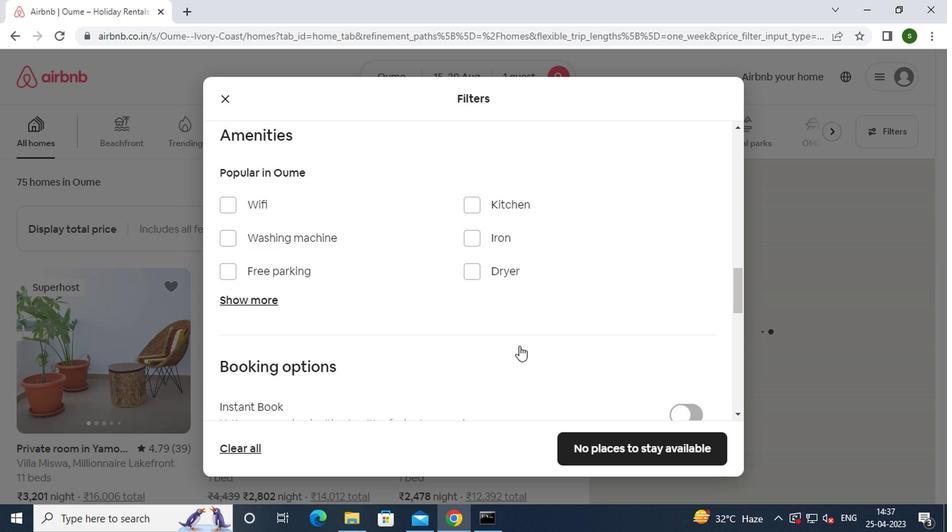 
Action: Mouse scrolled (516, 342) with delta (0, 0)
Screenshot: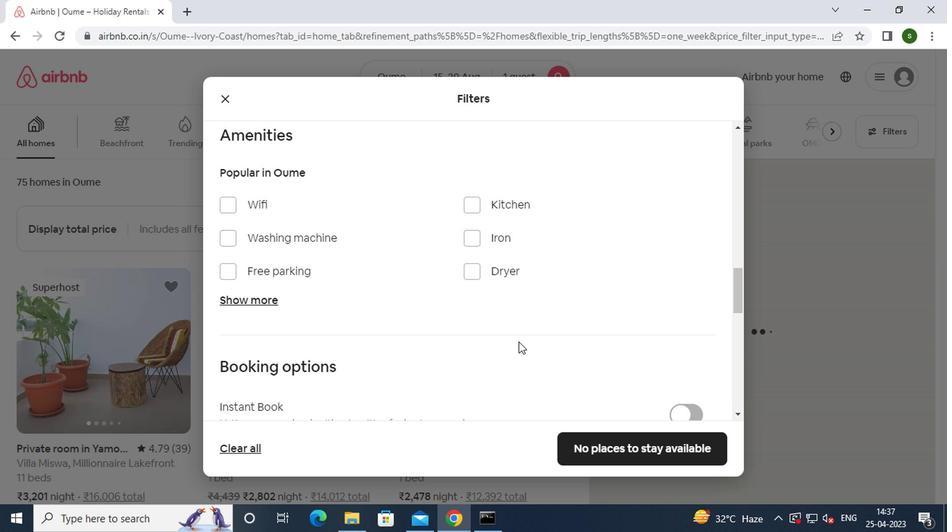 
Action: Mouse scrolled (516, 342) with delta (0, 0)
Screenshot: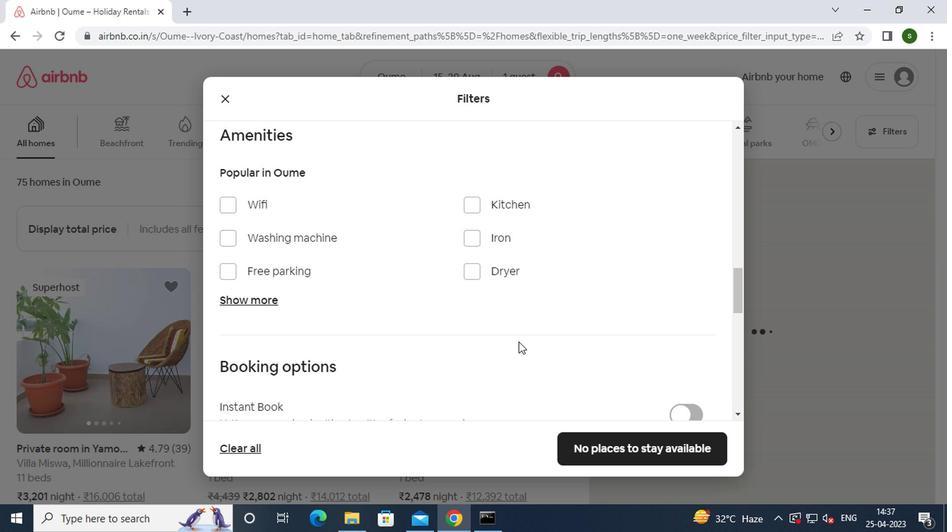 
Action: Mouse scrolled (516, 342) with delta (0, 0)
Screenshot: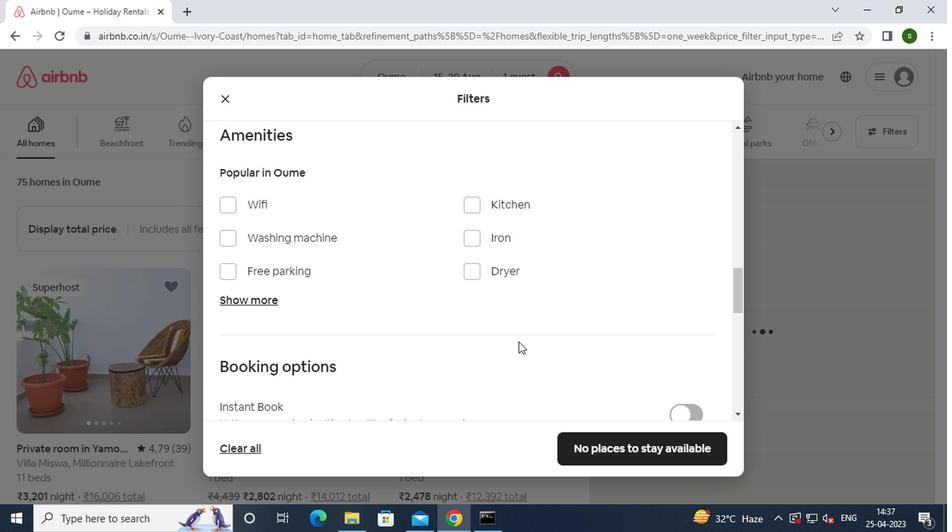 
Action: Mouse scrolled (516, 342) with delta (0, 0)
Screenshot: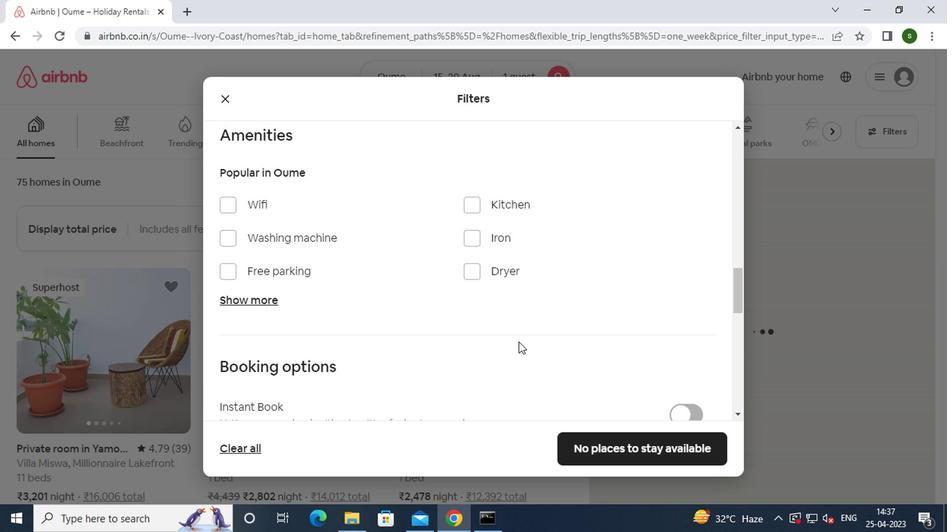 
Action: Mouse moved to (676, 189)
Screenshot: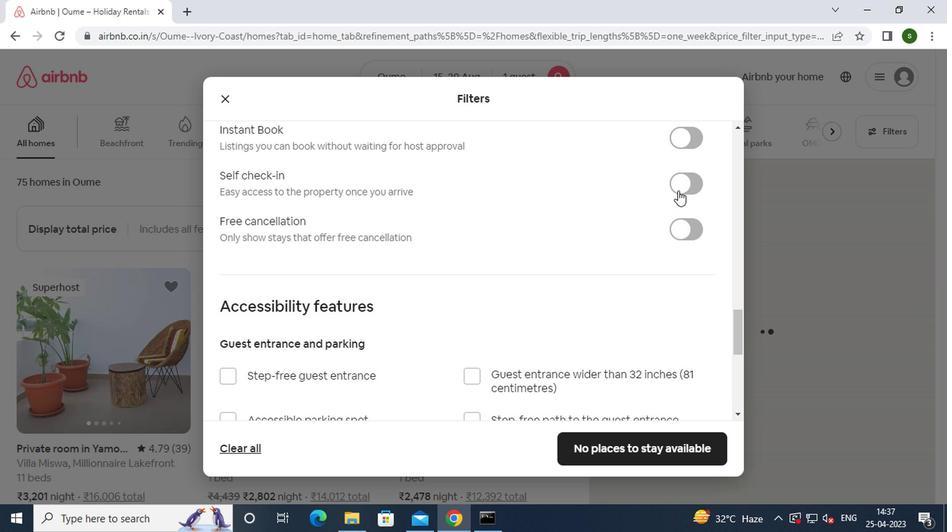 
Action: Mouse pressed left at (676, 189)
Screenshot: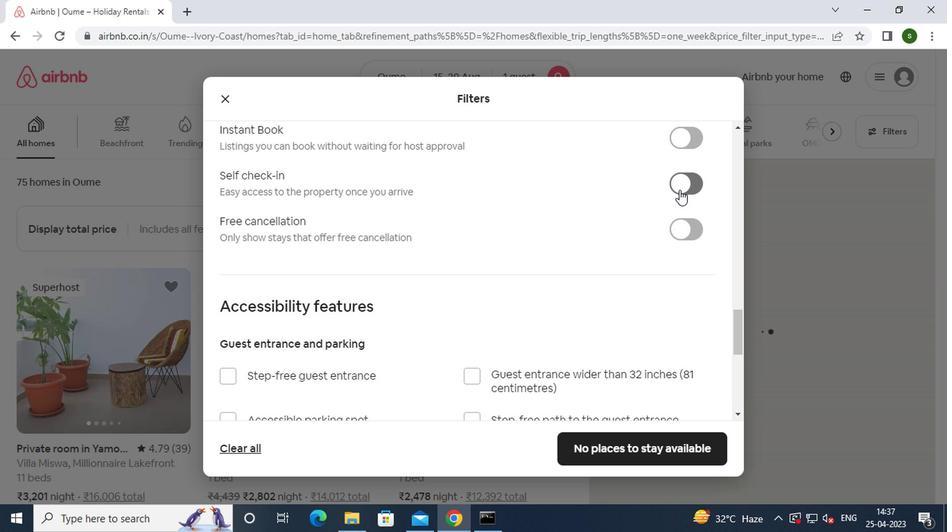 
Action: Mouse moved to (538, 272)
Screenshot: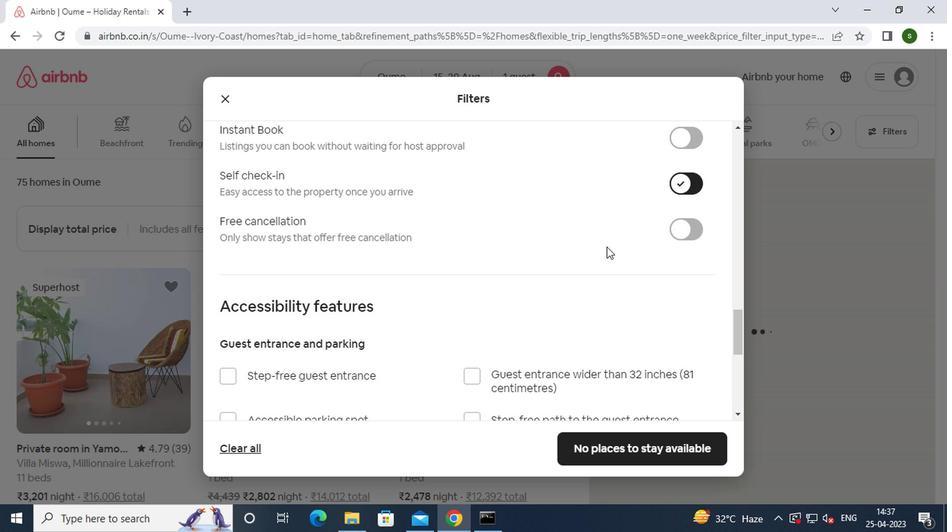 
Action: Mouse scrolled (538, 271) with delta (0, 0)
Screenshot: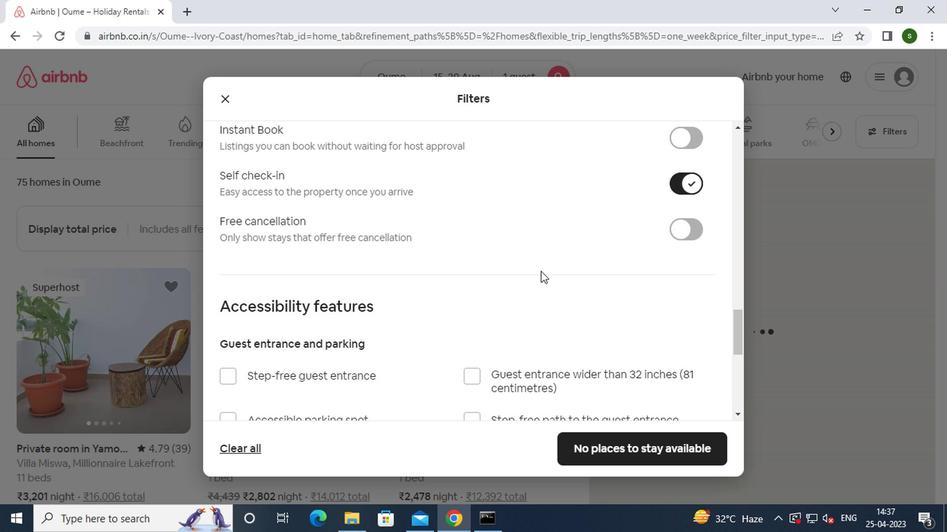 
Action: Mouse scrolled (538, 271) with delta (0, 0)
Screenshot: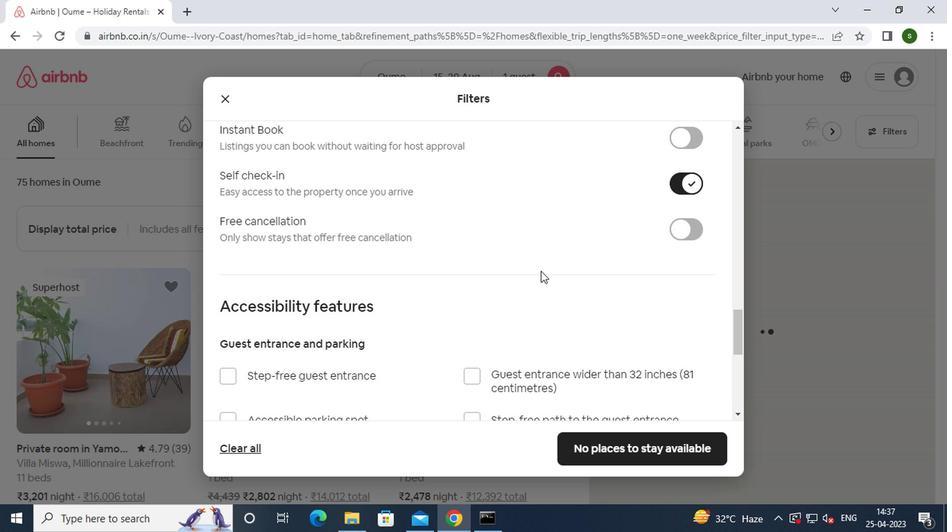 
Action: Mouse scrolled (538, 271) with delta (0, 0)
Screenshot: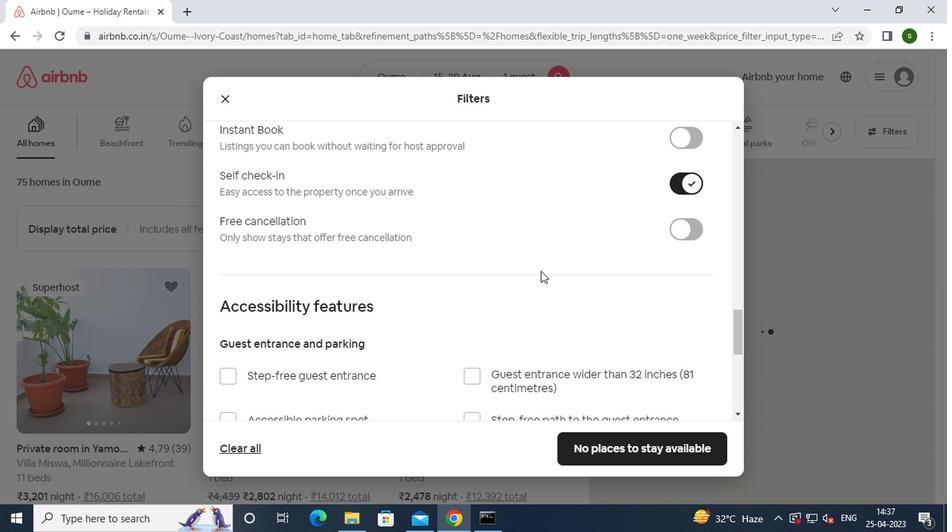 
Action: Mouse scrolled (538, 271) with delta (0, 0)
Screenshot: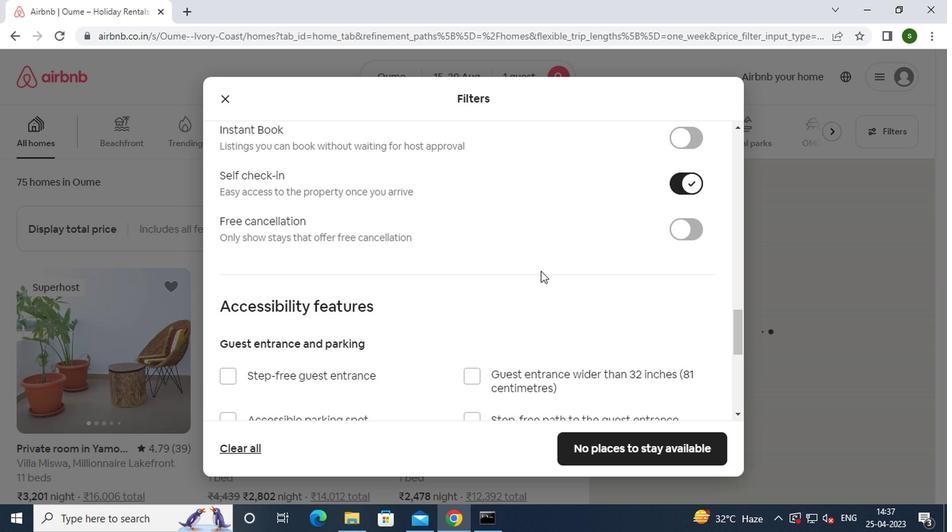 
Action: Mouse scrolled (538, 271) with delta (0, 0)
Screenshot: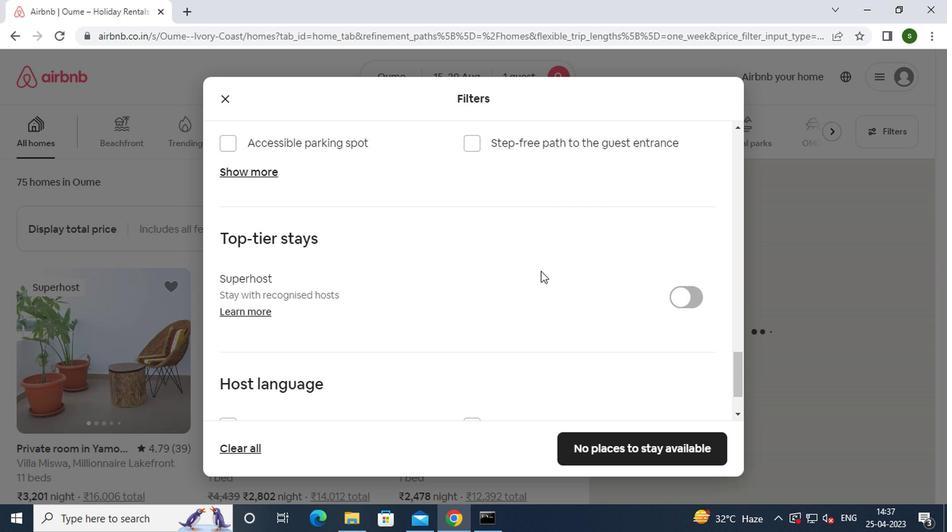 
Action: Mouse scrolled (538, 271) with delta (0, 0)
Screenshot: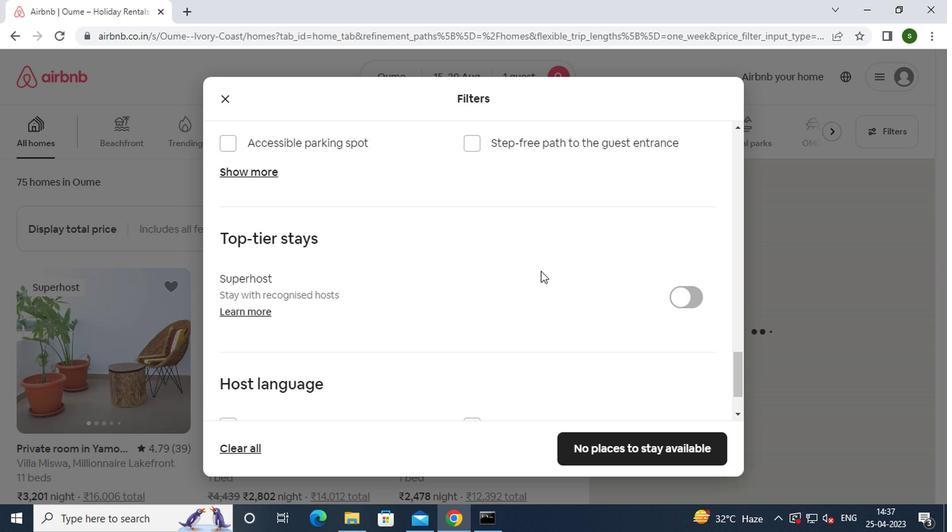 
Action: Mouse scrolled (538, 271) with delta (0, 0)
Screenshot: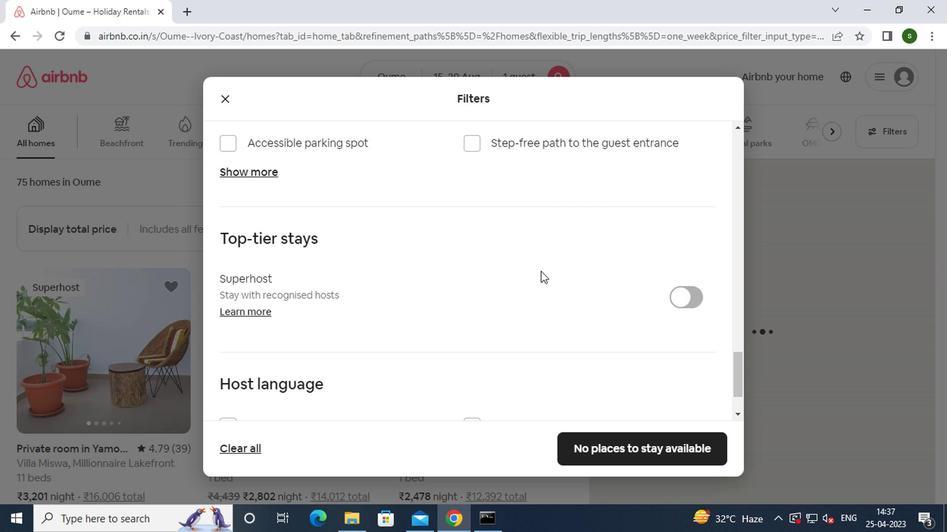 
Action: Mouse scrolled (538, 271) with delta (0, 0)
Screenshot: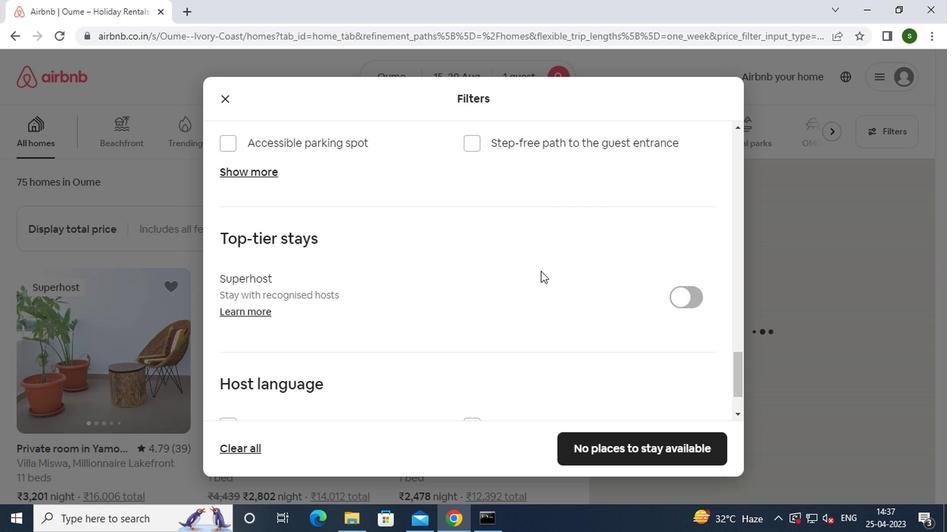 
Action: Mouse moved to (254, 350)
Screenshot: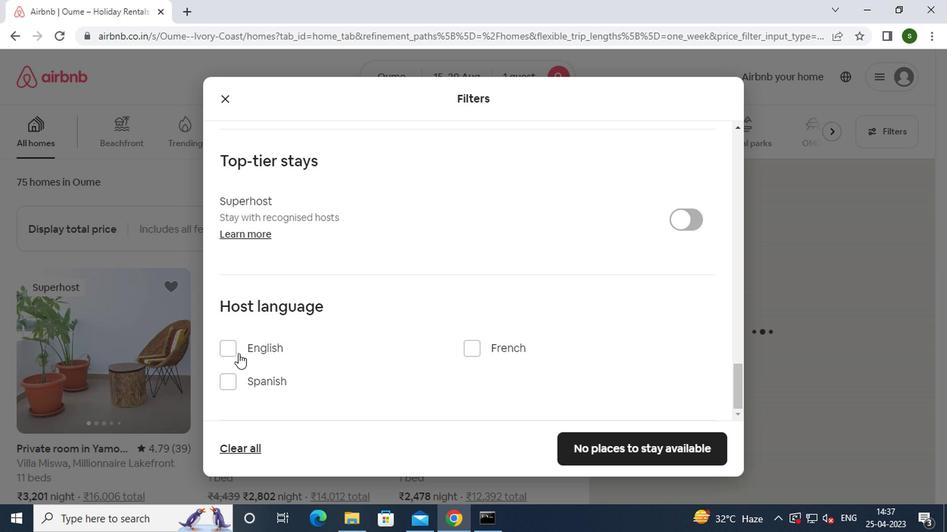 
Action: Mouse pressed left at (254, 350)
Screenshot: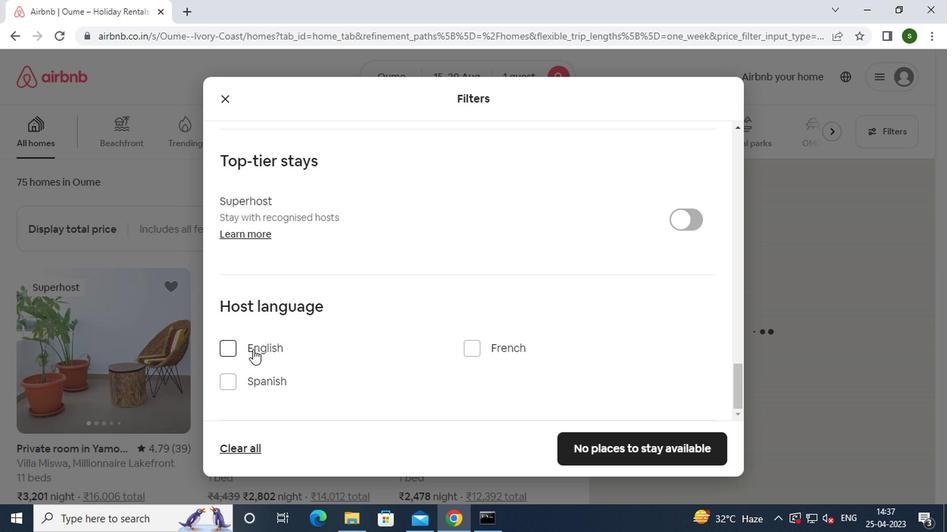 
Action: Mouse moved to (615, 455)
Screenshot: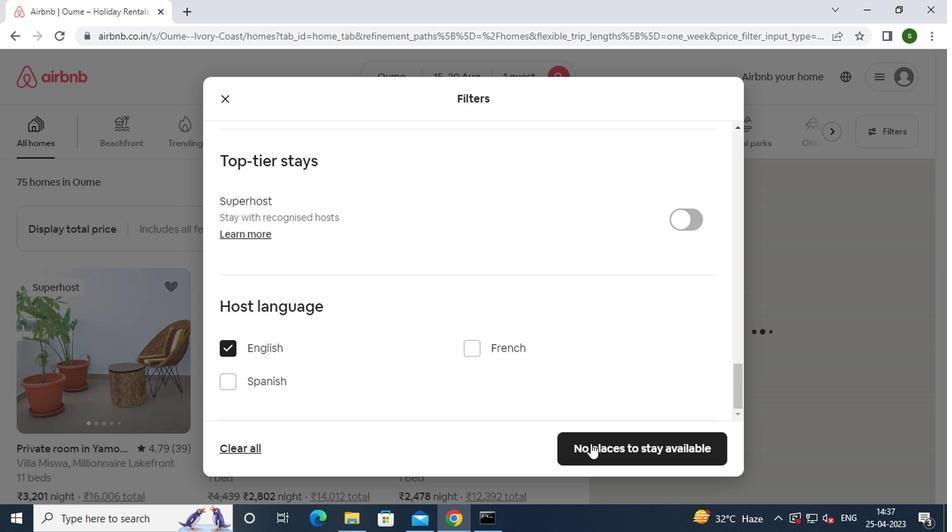 
Action: Mouse pressed left at (615, 455)
Screenshot: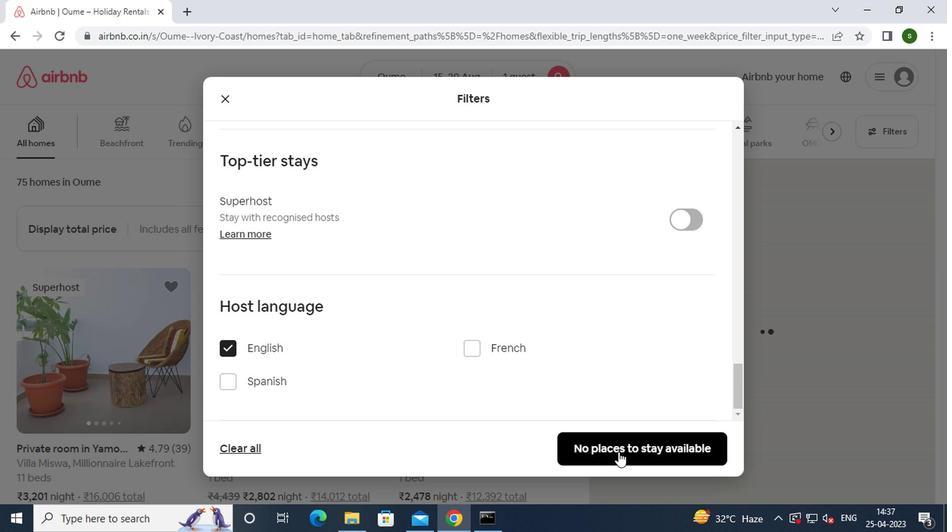 
Action: Mouse moved to (479, 286)
Screenshot: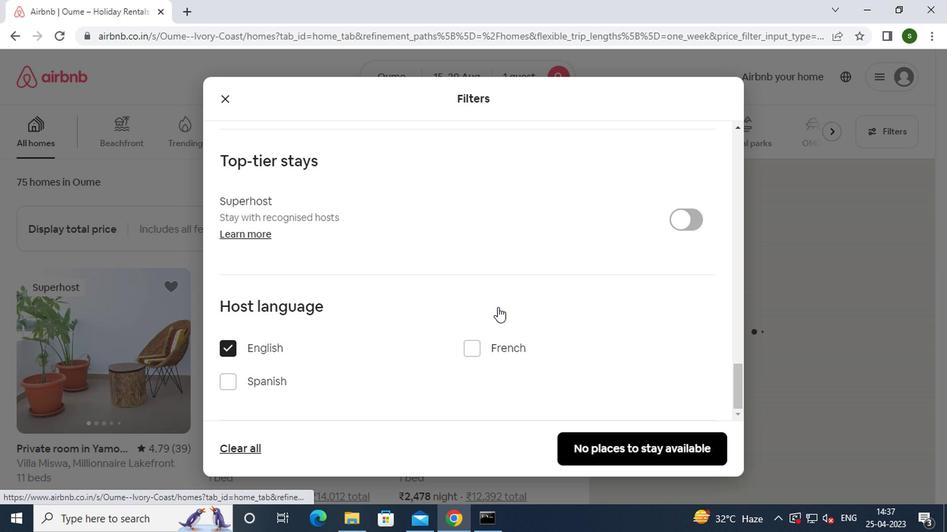 
